 Task: Find connections with filter location Dorsten with filter topic #investmentproperty with filter profile language Spanish with filter current company PloPdo with filter school Indira Gandhi National Open University with filter industry Electric Power Generation with filter service category Leadership Development with filter keywords title Operations Manager
Action: Mouse moved to (497, 70)
Screenshot: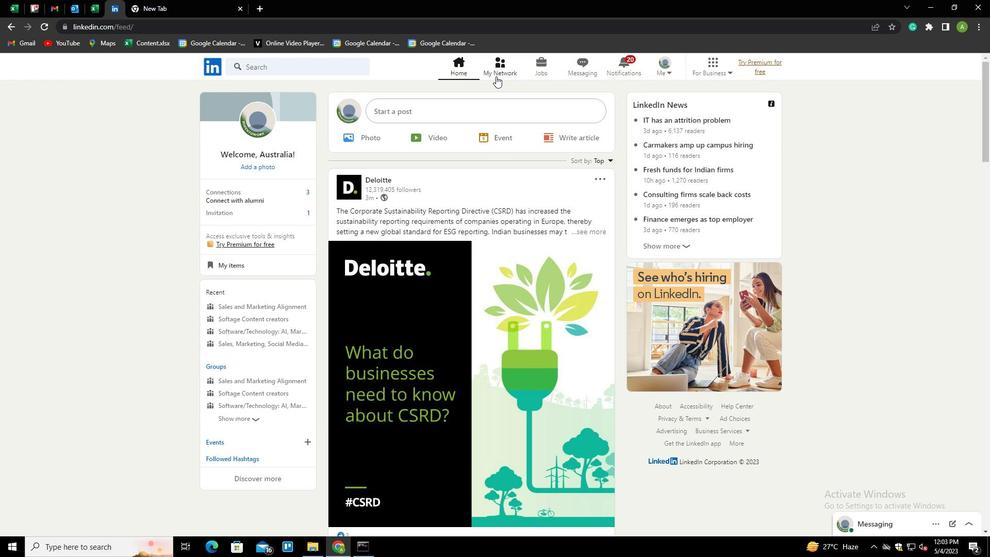 
Action: Mouse pressed left at (497, 70)
Screenshot: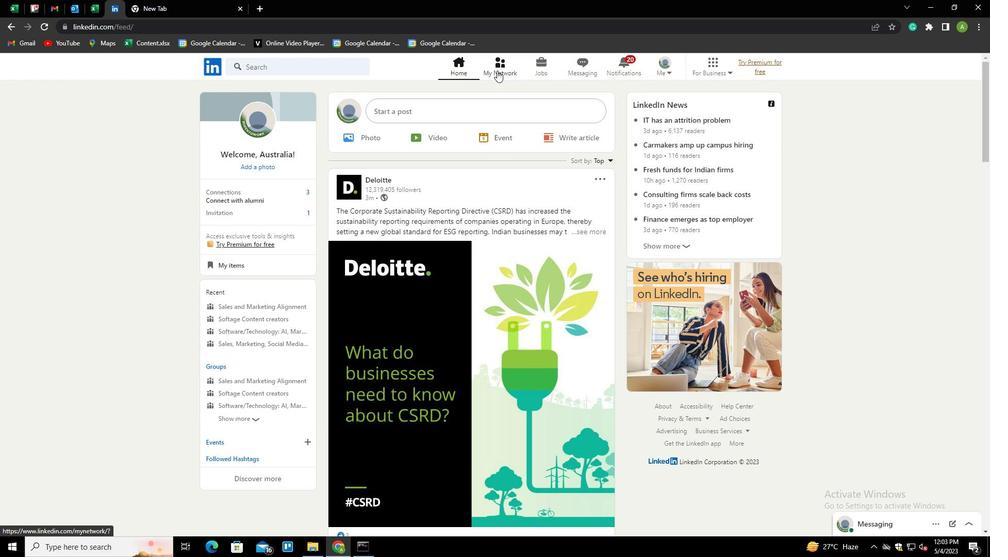 
Action: Mouse moved to (277, 124)
Screenshot: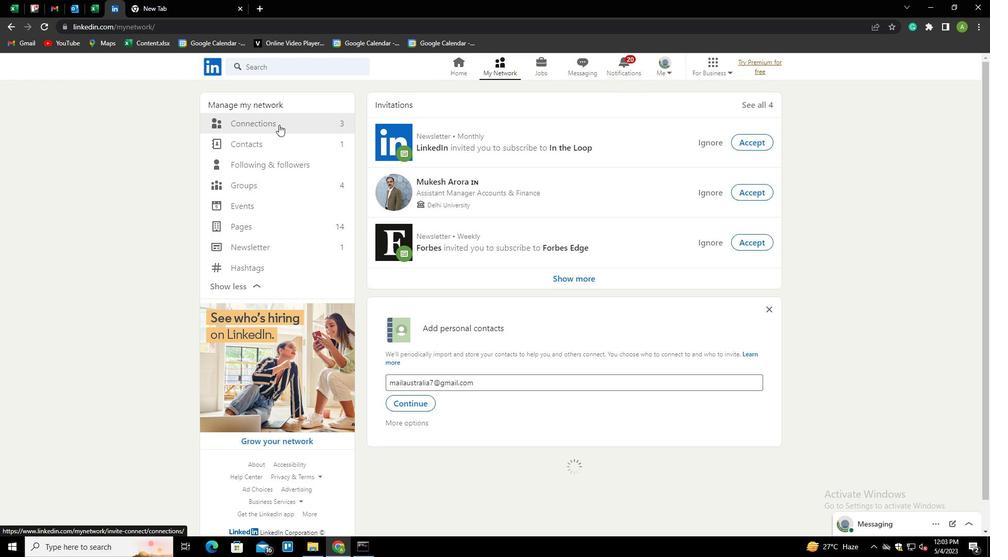 
Action: Mouse pressed left at (277, 124)
Screenshot: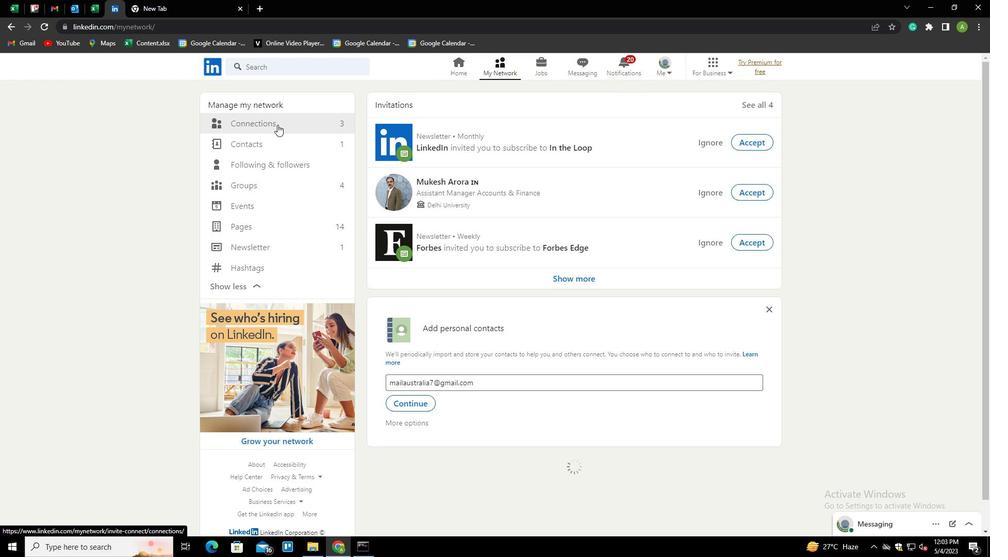 
Action: Mouse moved to (587, 124)
Screenshot: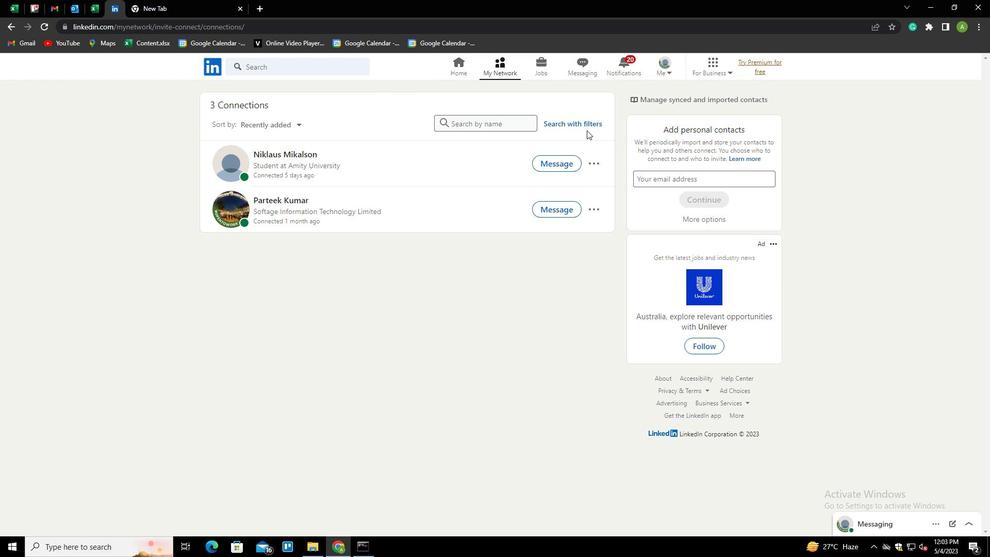 
Action: Mouse pressed left at (587, 124)
Screenshot: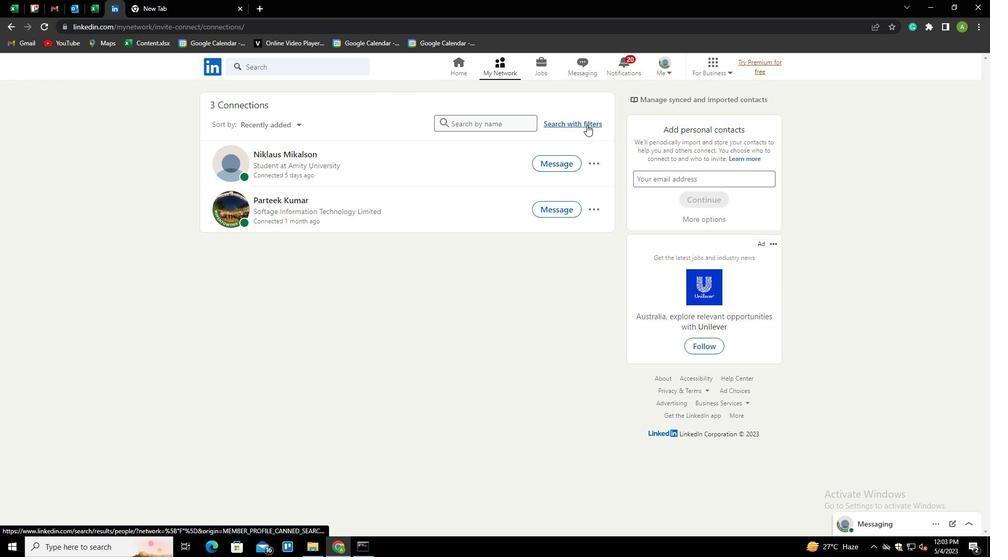 
Action: Mouse moved to (522, 94)
Screenshot: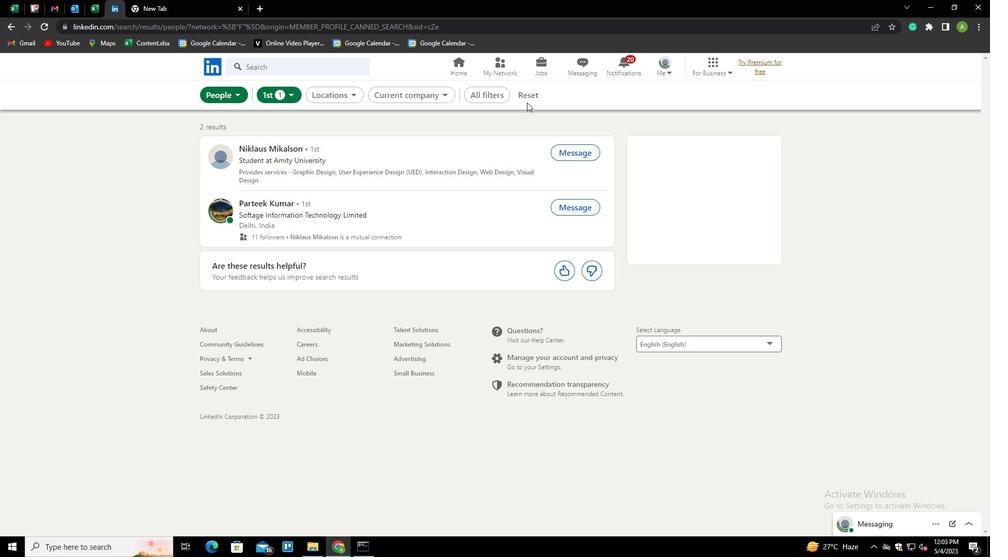 
Action: Mouse pressed left at (522, 94)
Screenshot: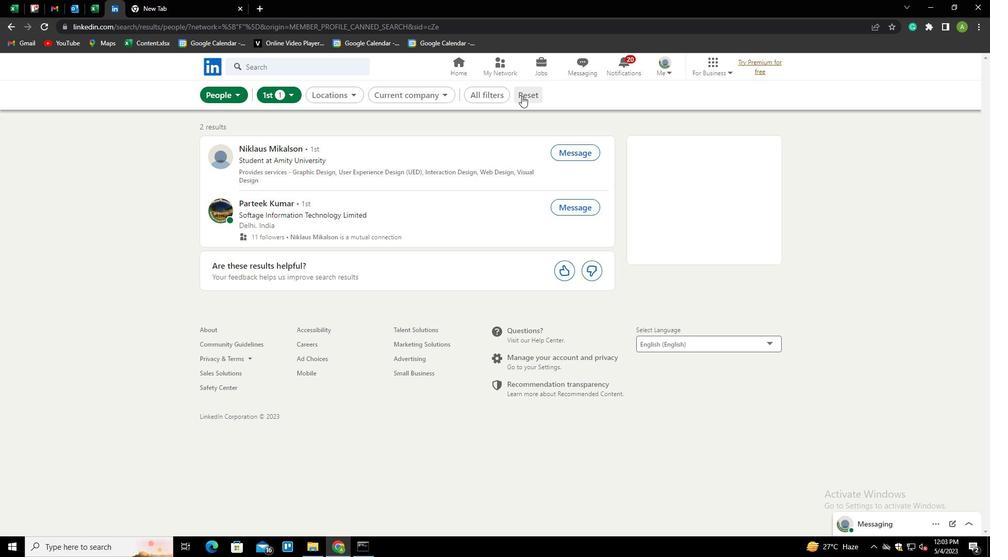 
Action: Mouse moved to (509, 96)
Screenshot: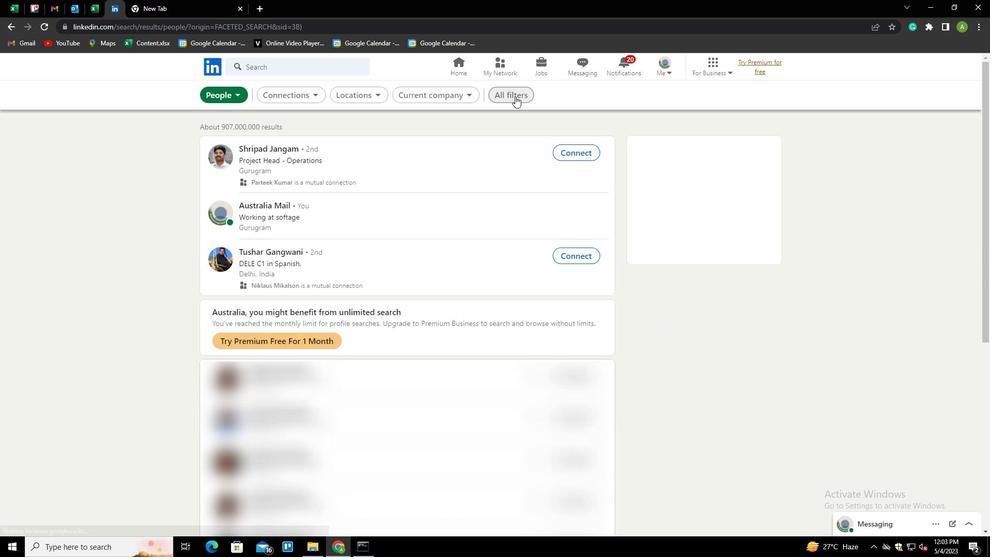 
Action: Mouse pressed left at (509, 96)
Screenshot: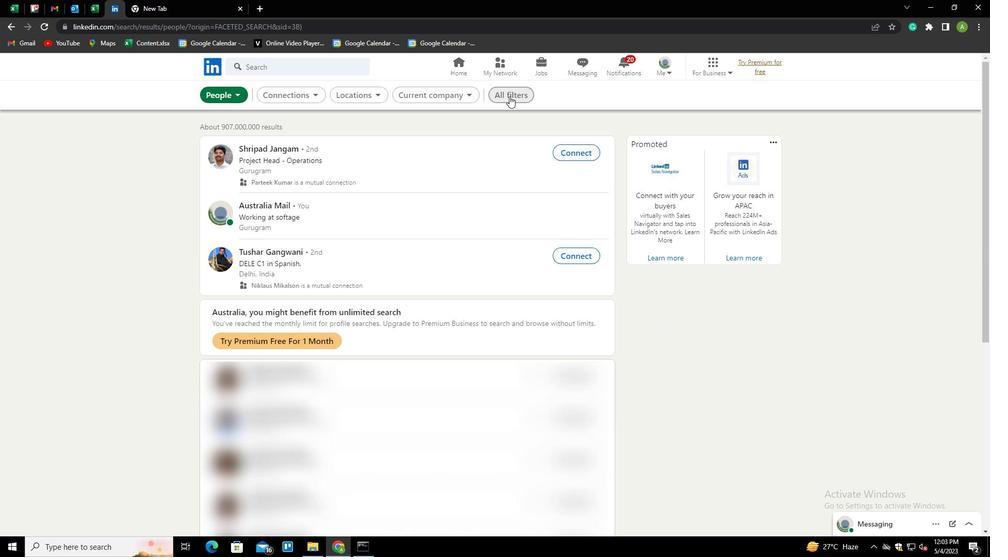 
Action: Mouse moved to (783, 231)
Screenshot: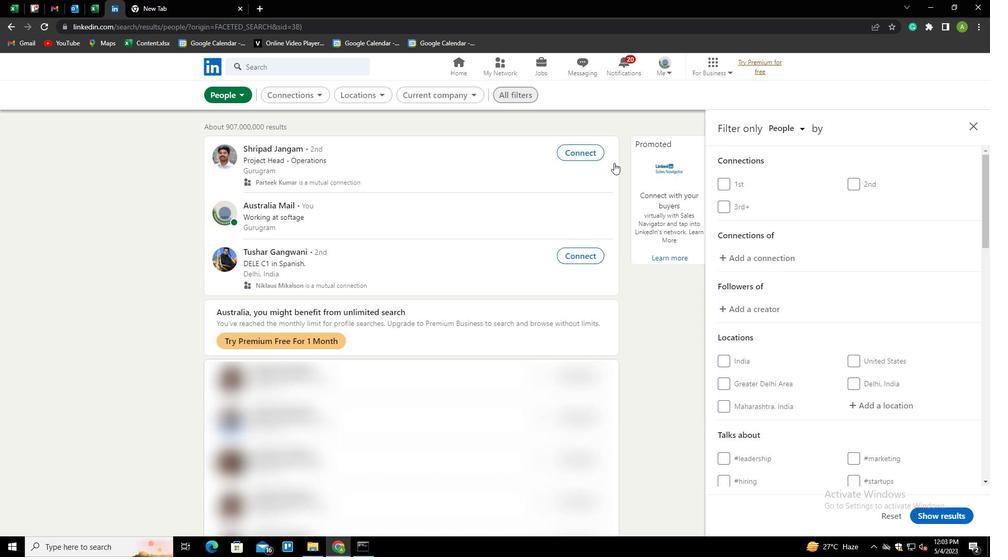 
Action: Mouse scrolled (783, 231) with delta (0, 0)
Screenshot: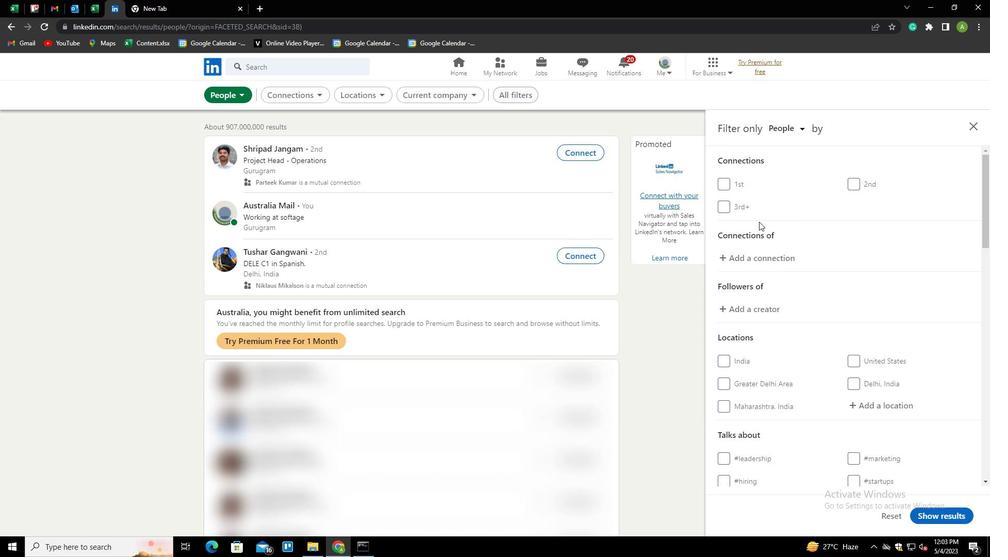 
Action: Mouse scrolled (783, 231) with delta (0, 0)
Screenshot: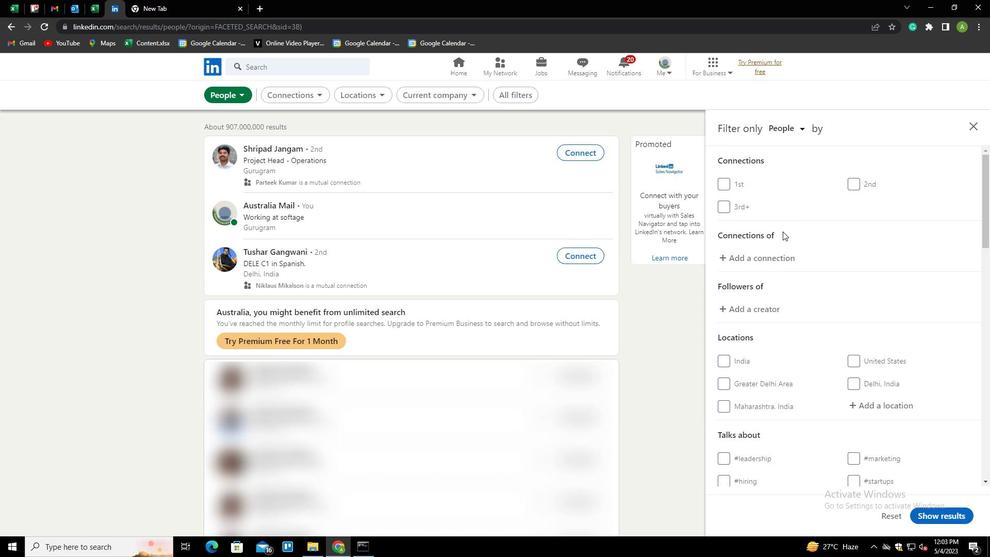 
Action: Mouse moved to (784, 232)
Screenshot: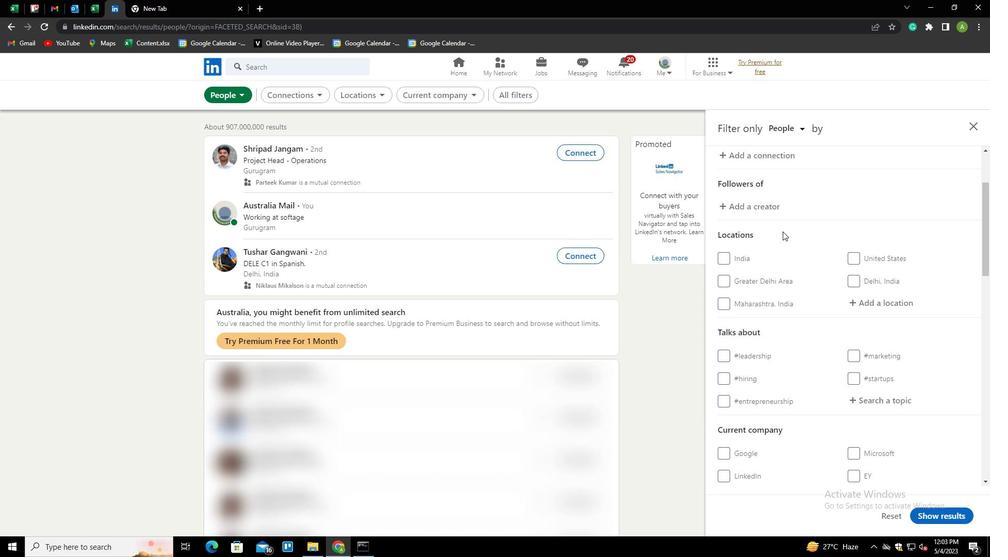 
Action: Mouse scrolled (784, 231) with delta (0, 0)
Screenshot: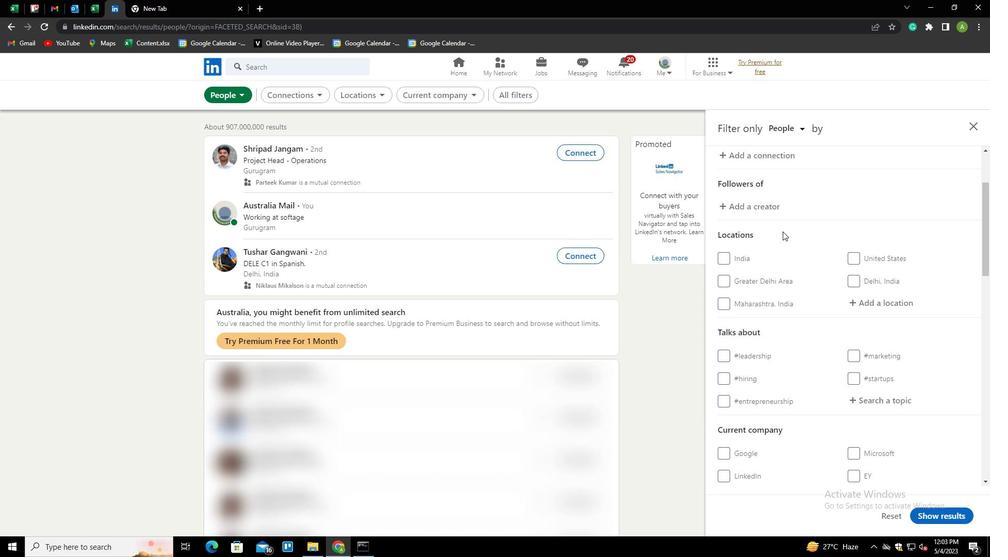 
Action: Mouse moved to (860, 250)
Screenshot: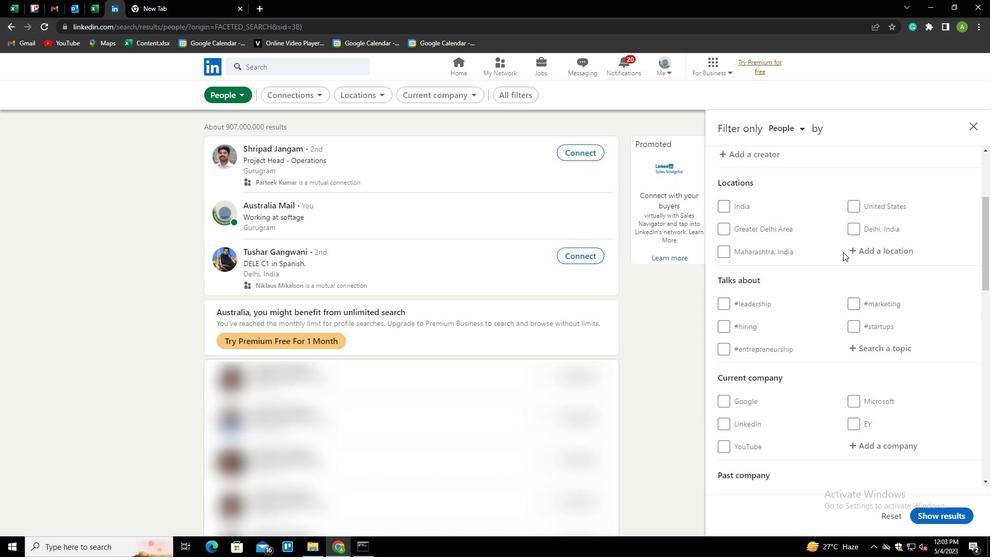
Action: Mouse pressed left at (860, 250)
Screenshot: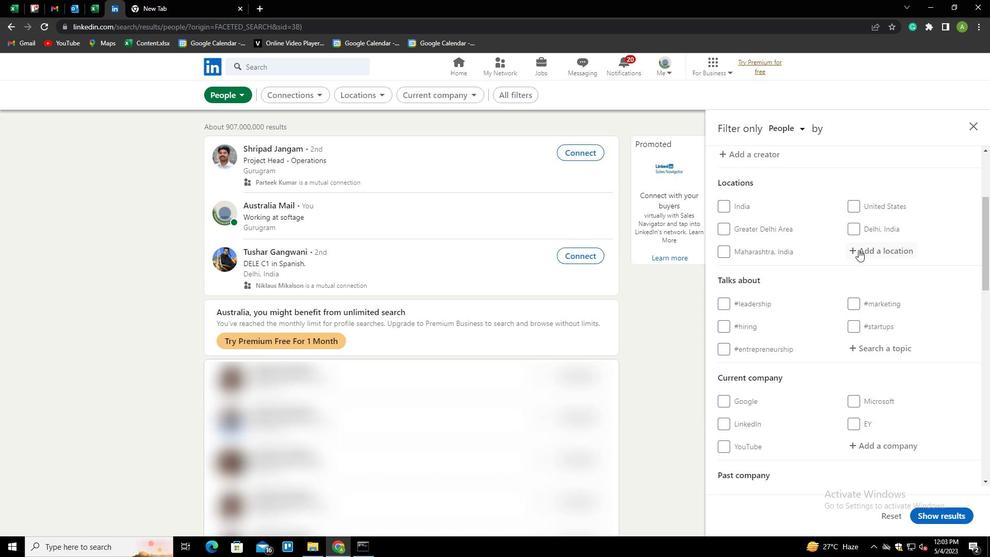 
Action: Key pressed <Key.shift>DORTMUND<Key.down><Key.enter>
Screenshot: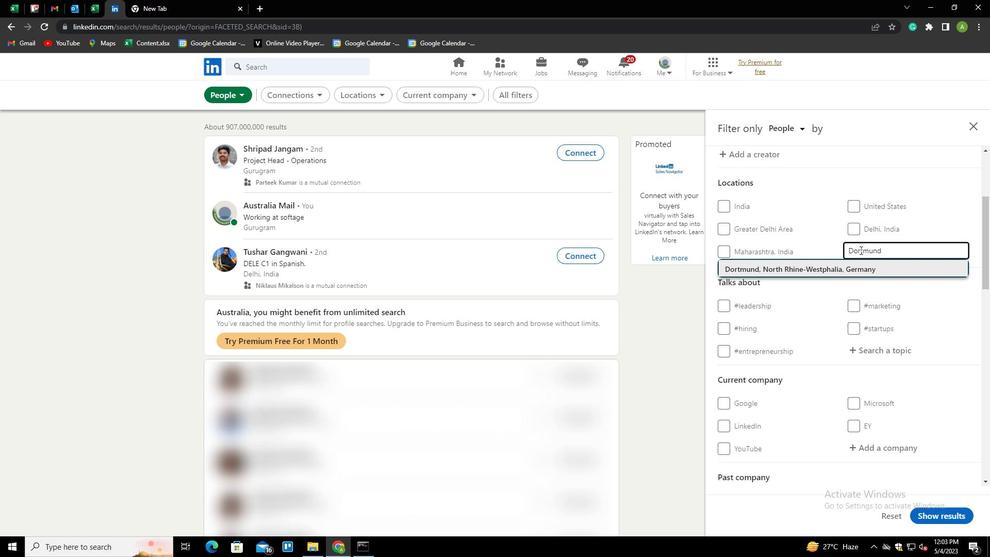 
Action: Mouse moved to (849, 257)
Screenshot: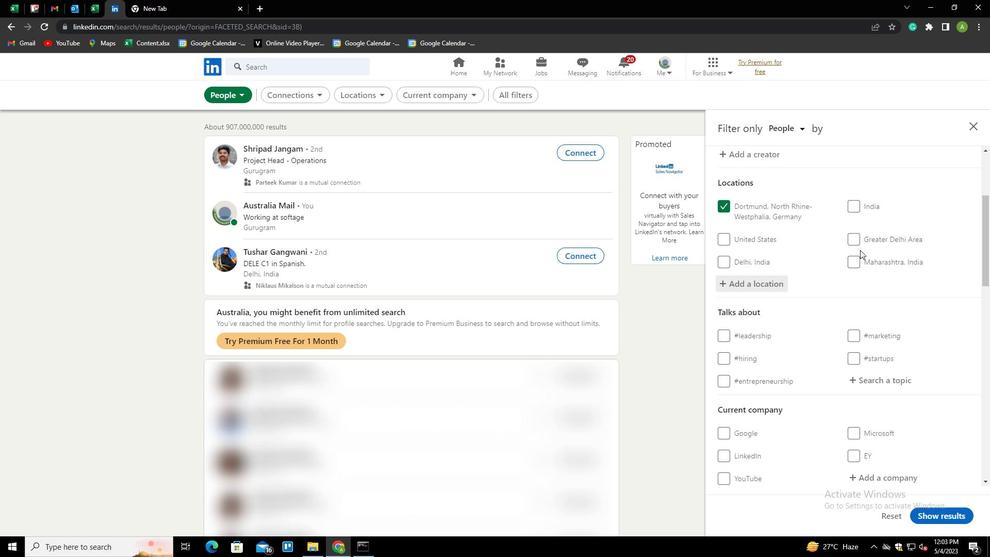 
Action: Mouse scrolled (849, 256) with delta (0, 0)
Screenshot: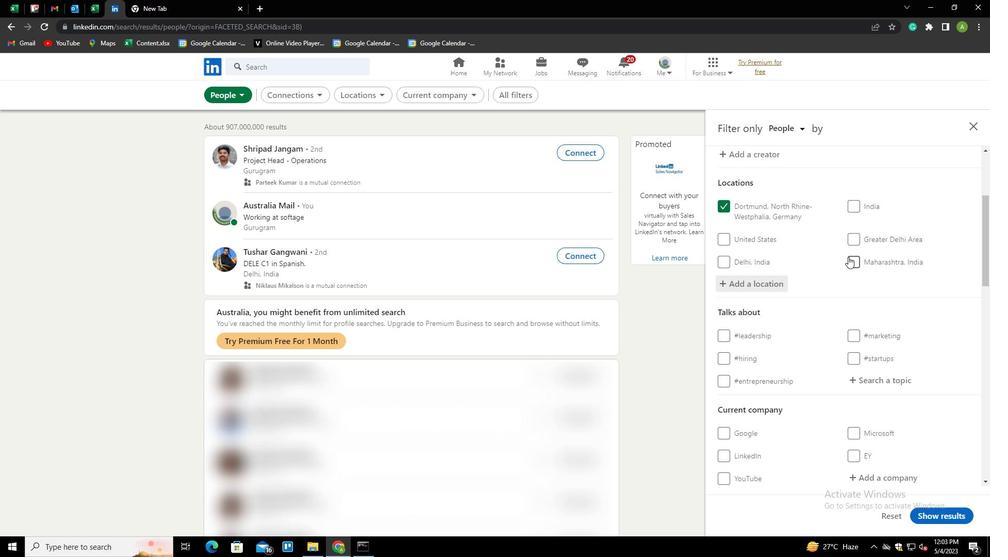 
Action: Mouse moved to (848, 257)
Screenshot: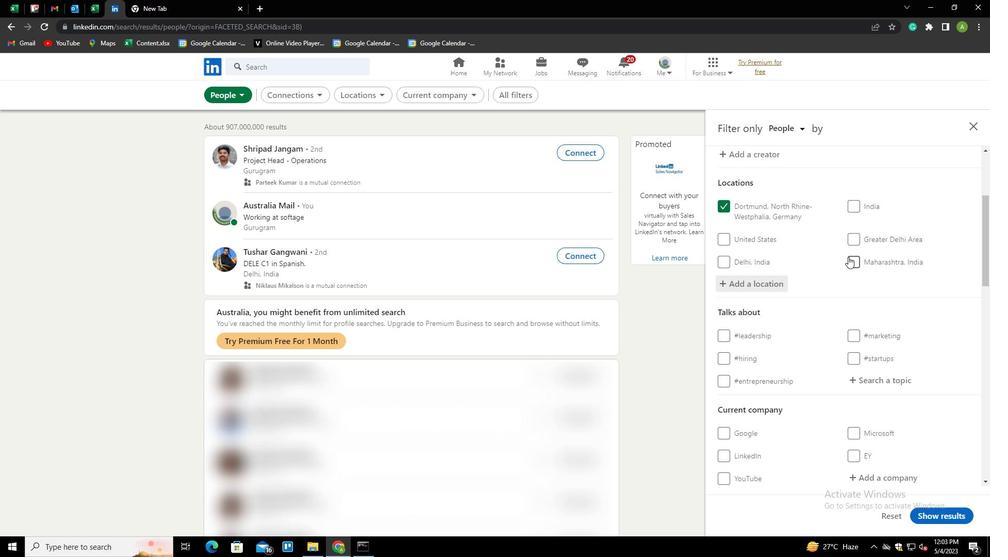 
Action: Mouse scrolled (848, 257) with delta (0, 0)
Screenshot: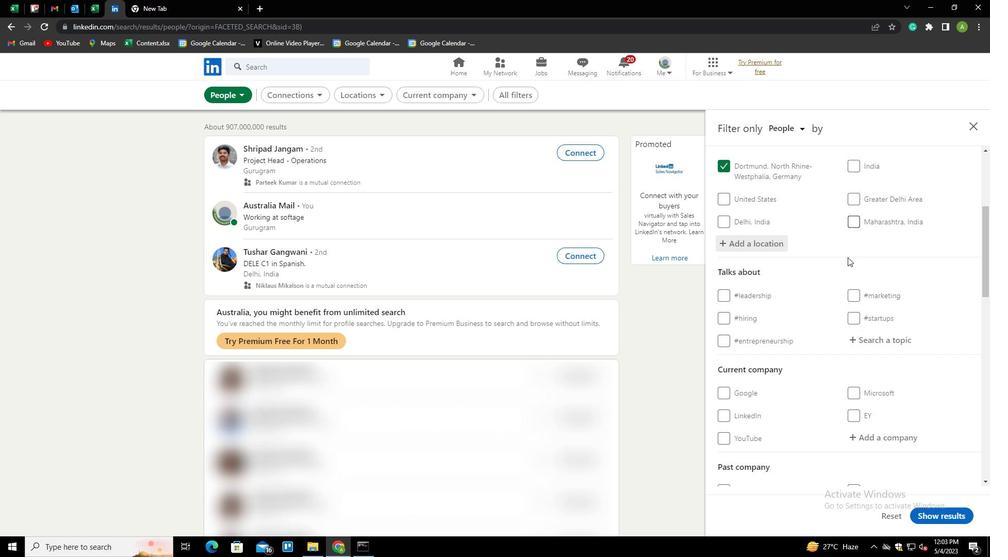 
Action: Mouse moved to (848, 258)
Screenshot: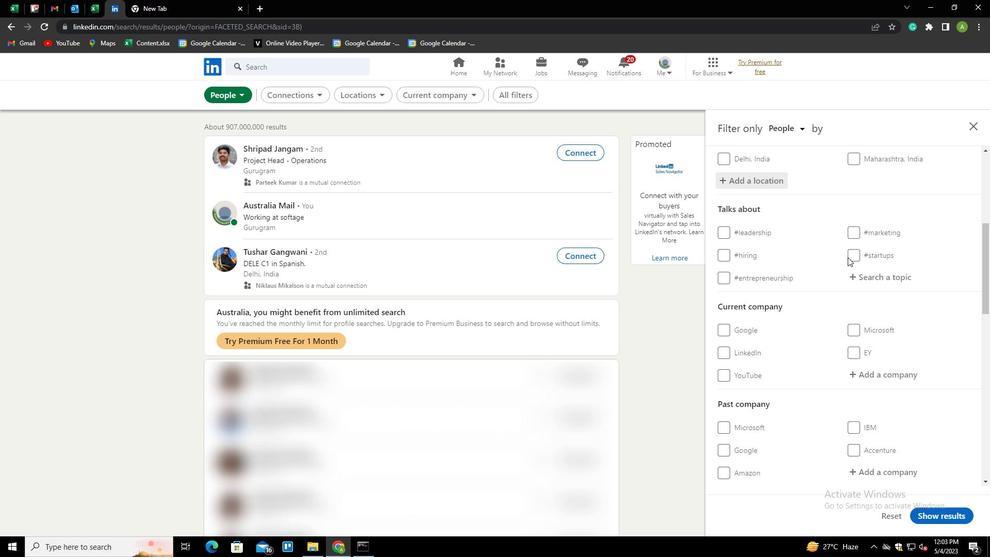 
Action: Mouse scrolled (848, 258) with delta (0, 0)
Screenshot: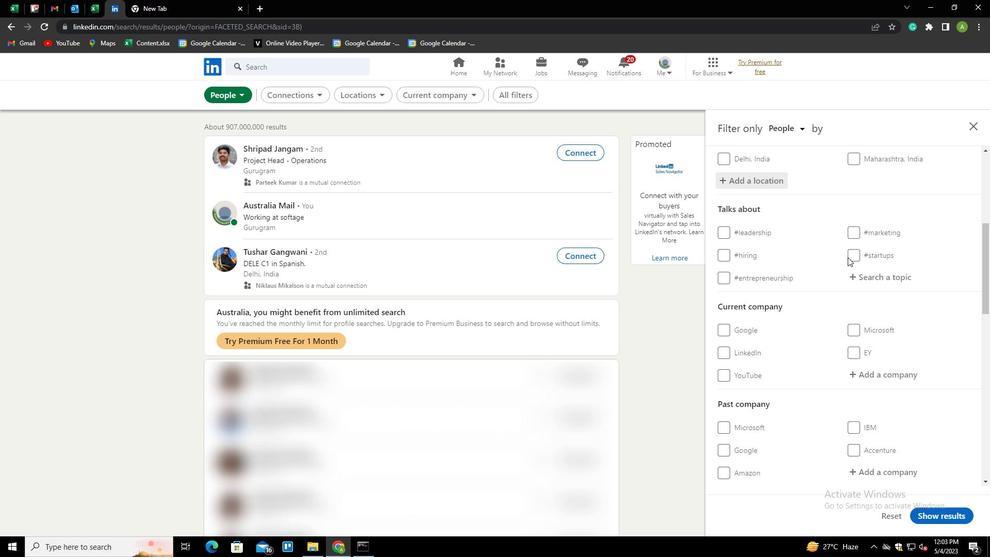 
Action: Mouse moved to (869, 228)
Screenshot: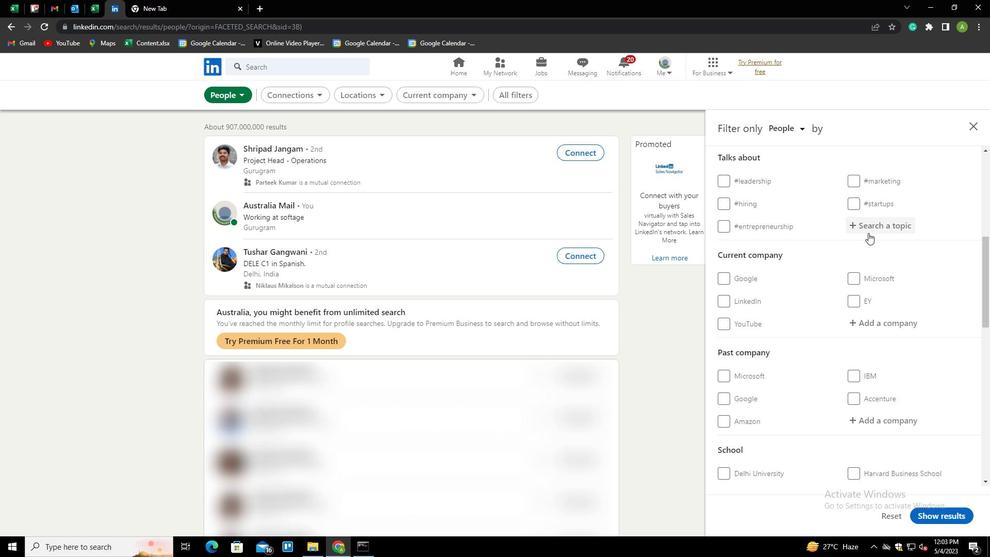 
Action: Mouse pressed left at (869, 228)
Screenshot: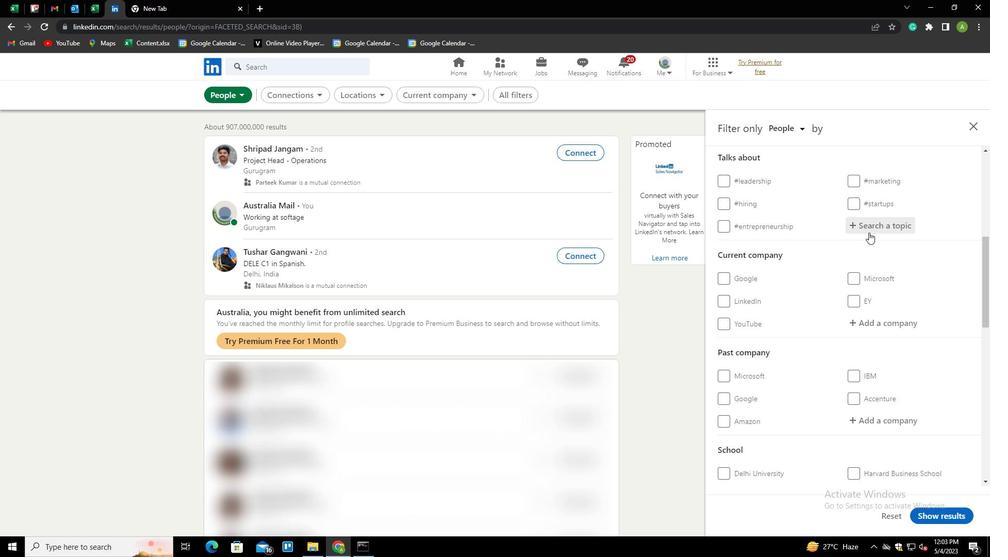 
Action: Key pressed INVESTMENTPROPER<Key.down><Key.enter>
Screenshot: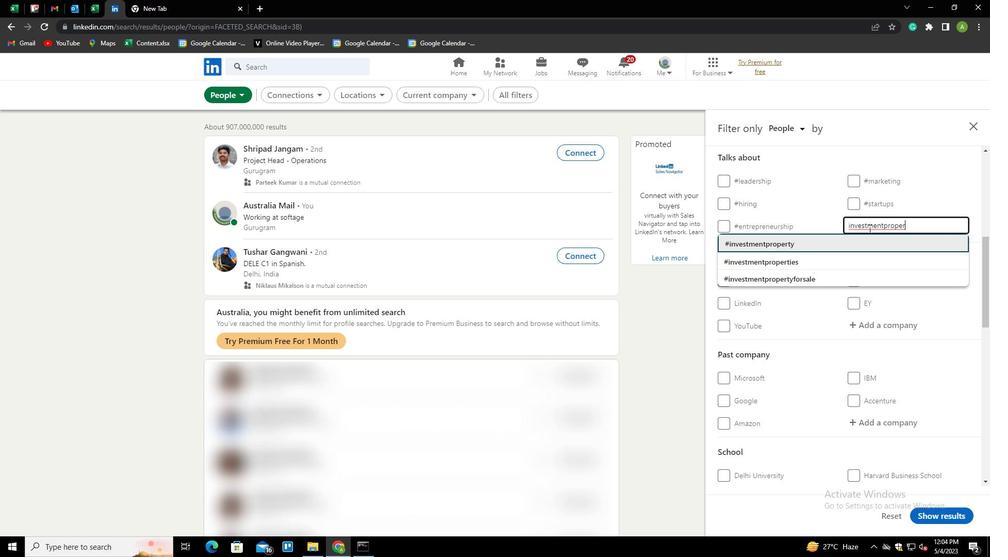 
Action: Mouse moved to (828, 253)
Screenshot: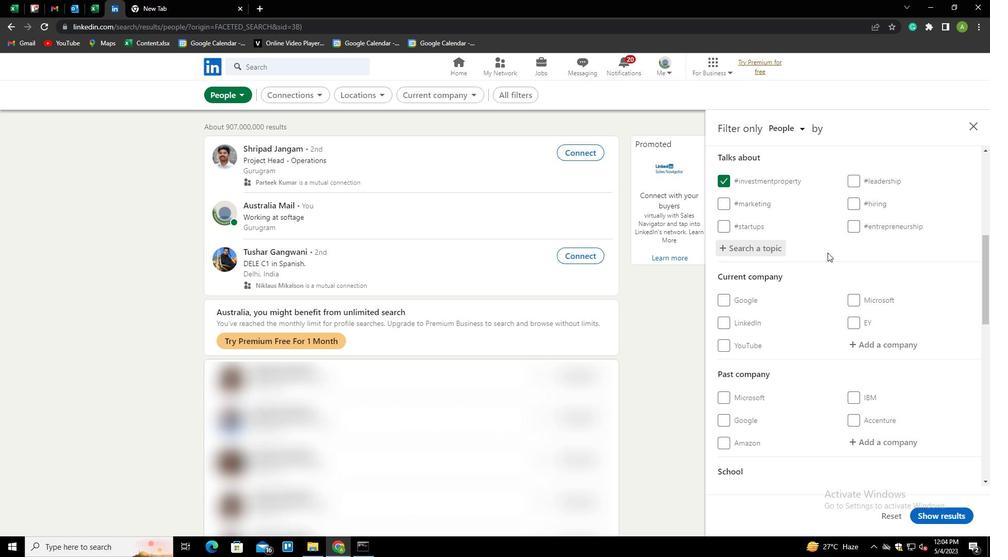 
Action: Mouse scrolled (828, 252) with delta (0, 0)
Screenshot: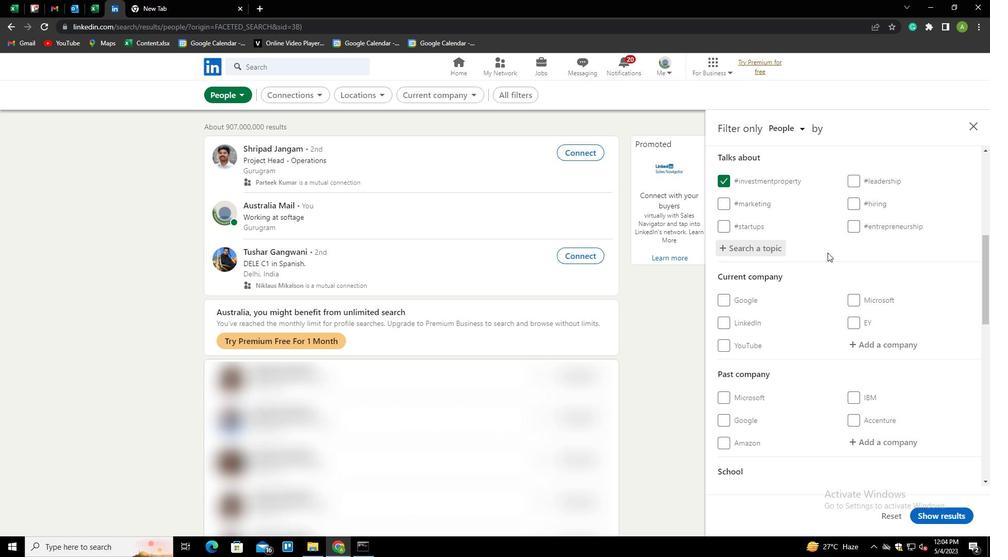 
Action: Mouse scrolled (828, 252) with delta (0, 0)
Screenshot: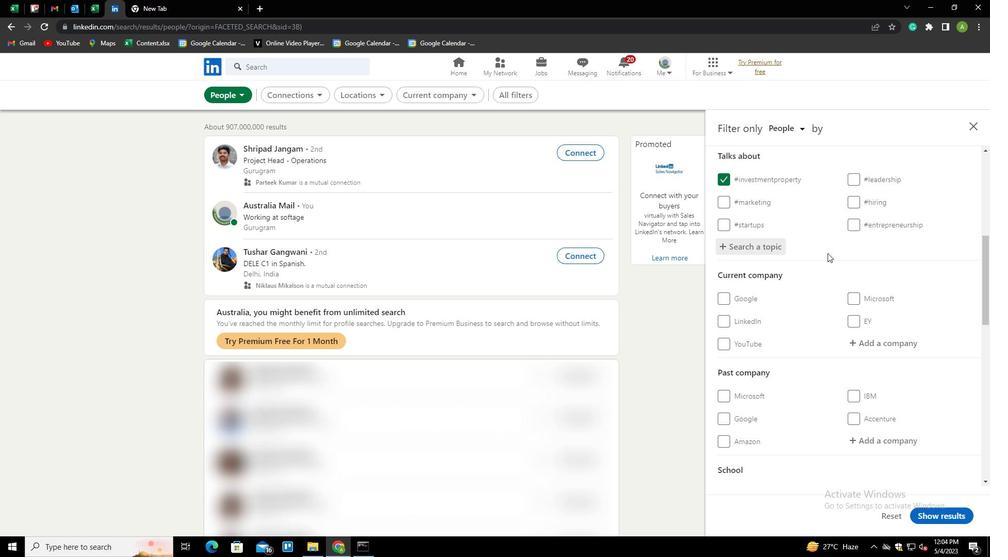 
Action: Mouse scrolled (828, 252) with delta (0, 0)
Screenshot: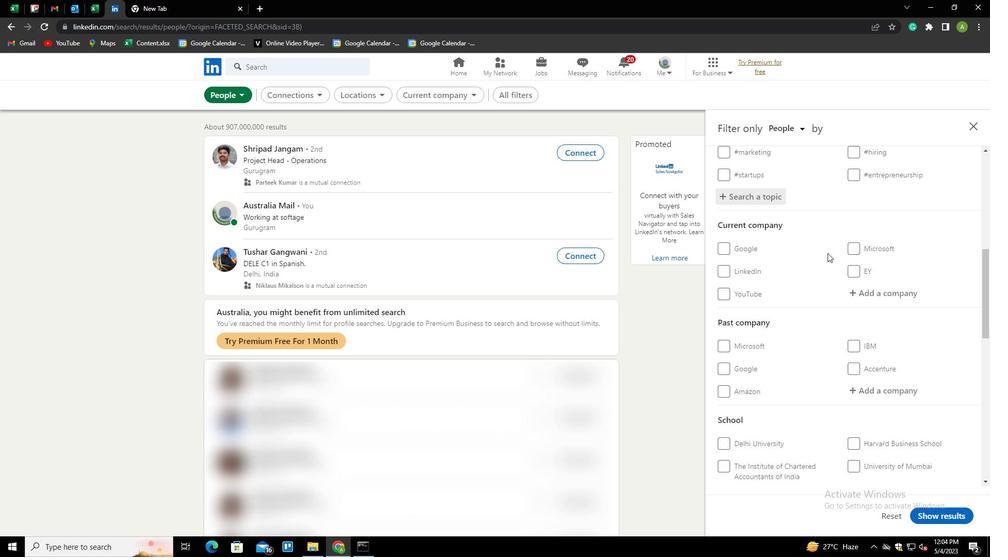
Action: Mouse scrolled (828, 252) with delta (0, 0)
Screenshot: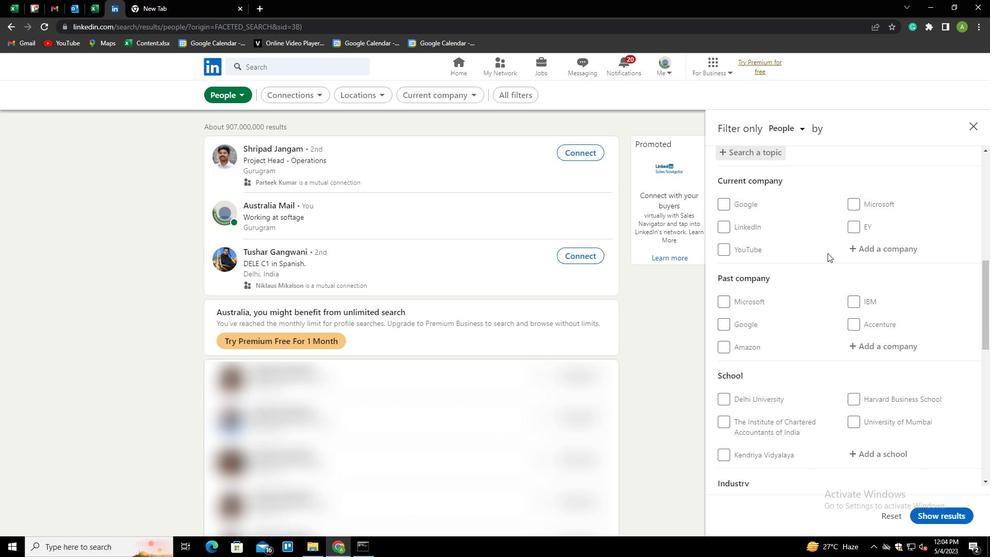 
Action: Mouse scrolled (828, 252) with delta (0, 0)
Screenshot: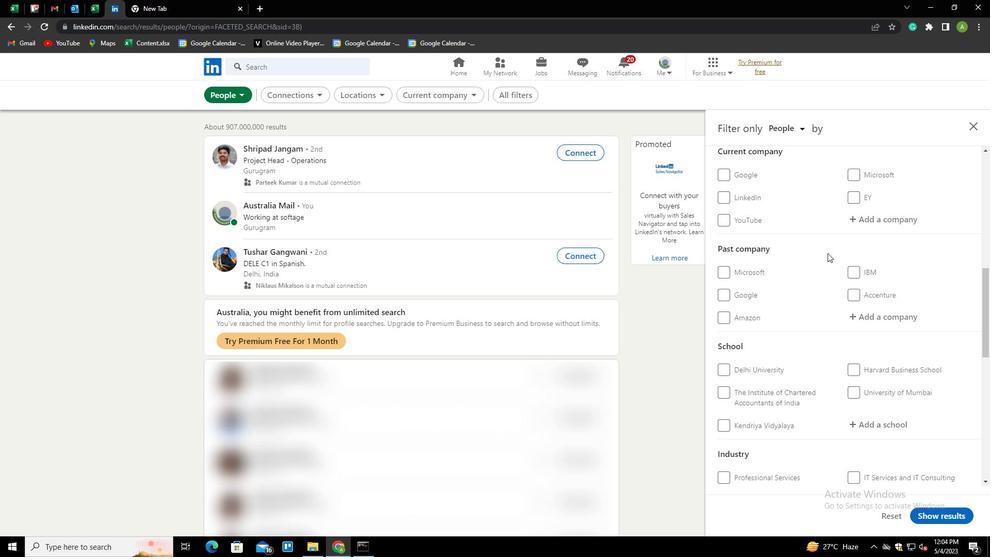 
Action: Mouse scrolled (828, 252) with delta (0, 0)
Screenshot: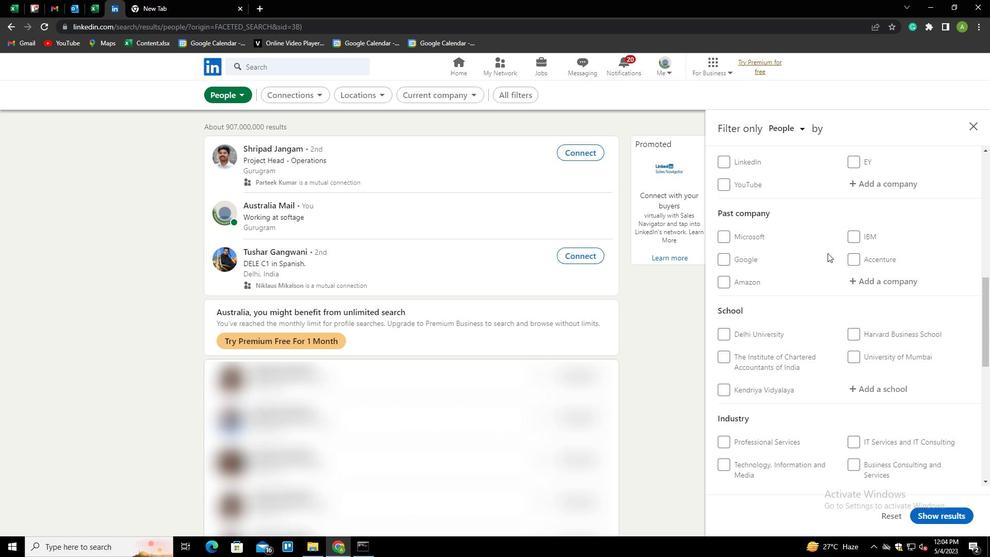 
Action: Mouse scrolled (828, 252) with delta (0, 0)
Screenshot: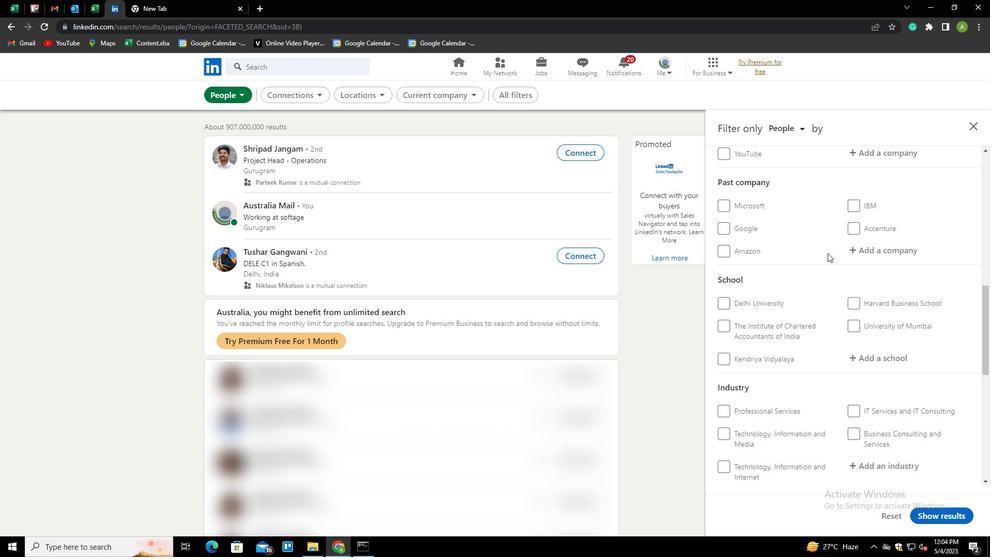 
Action: Mouse moved to (827, 254)
Screenshot: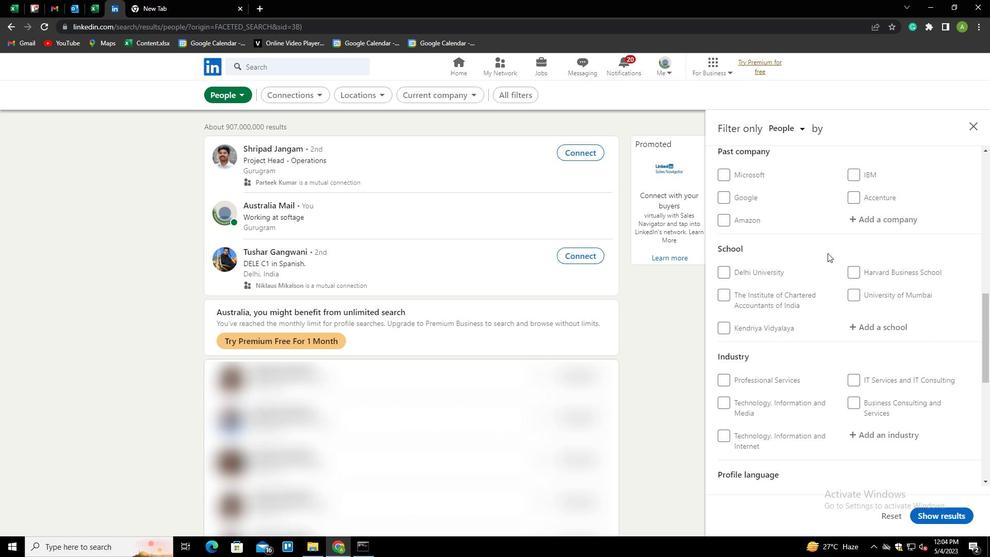 
Action: Mouse scrolled (827, 254) with delta (0, 0)
Screenshot: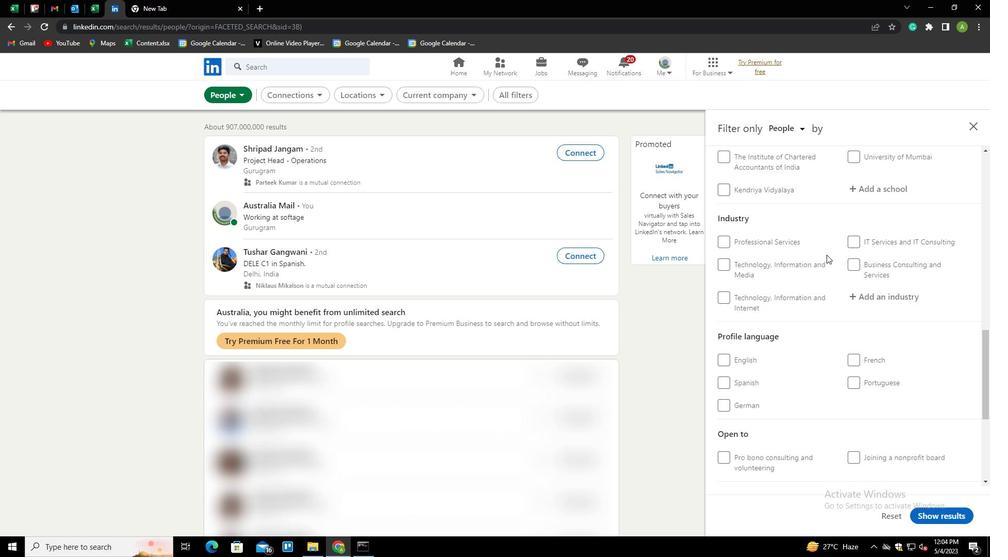 
Action: Mouse moved to (740, 330)
Screenshot: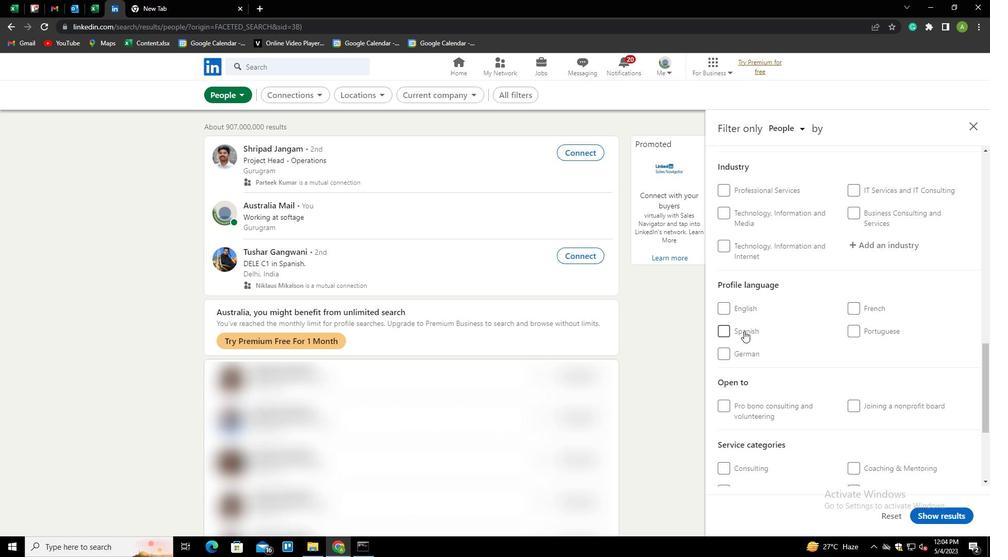 
Action: Mouse pressed left at (740, 330)
Screenshot: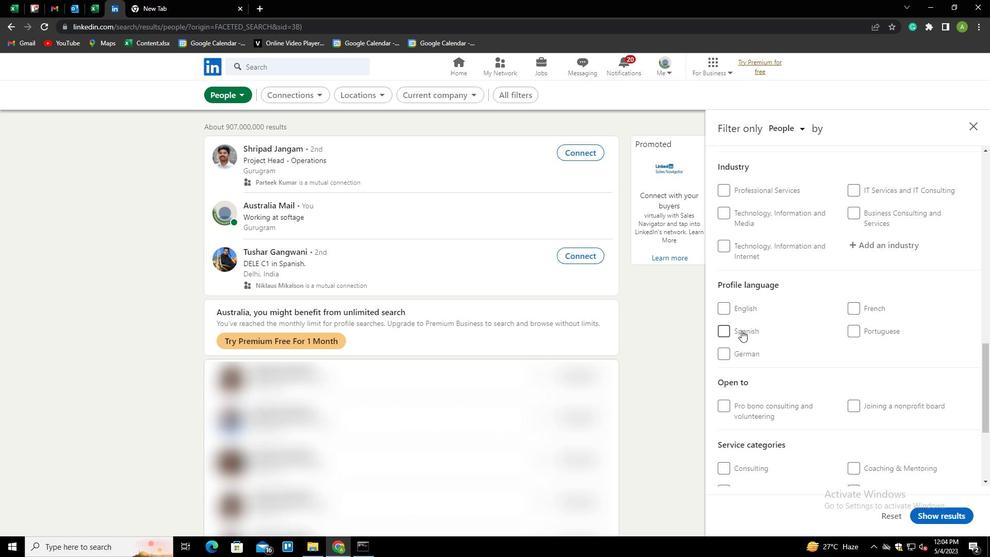 
Action: Mouse moved to (828, 325)
Screenshot: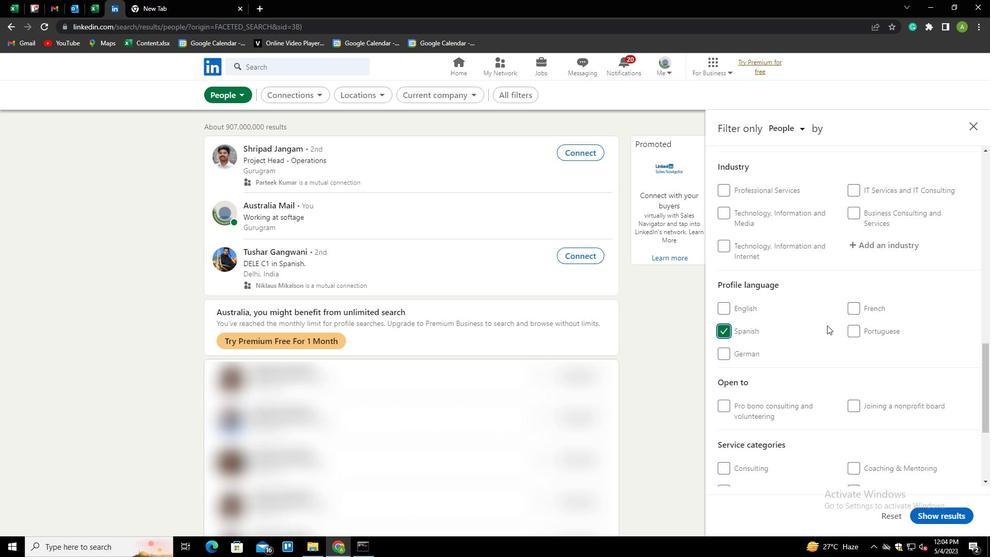 
Action: Mouse scrolled (828, 326) with delta (0, 0)
Screenshot: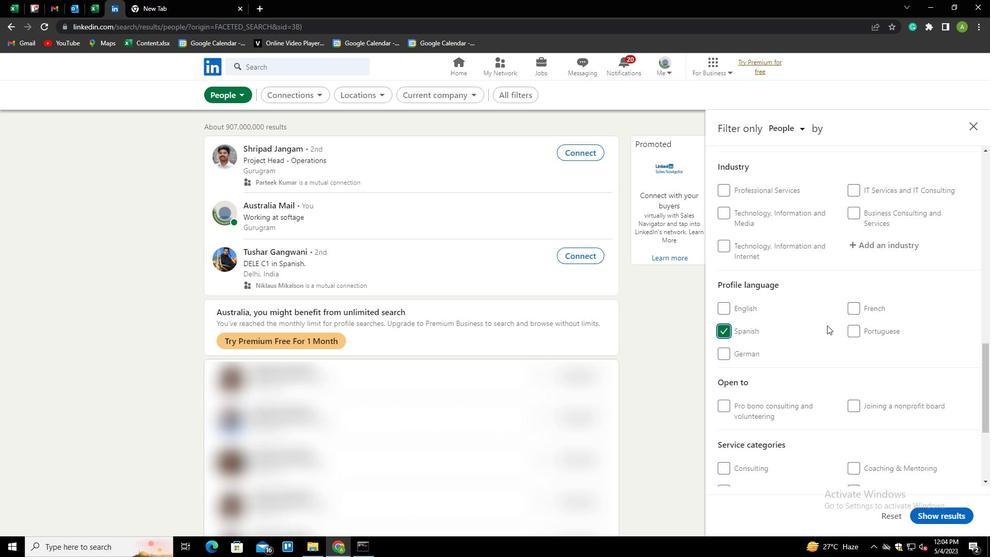 
Action: Mouse scrolled (828, 326) with delta (0, 0)
Screenshot: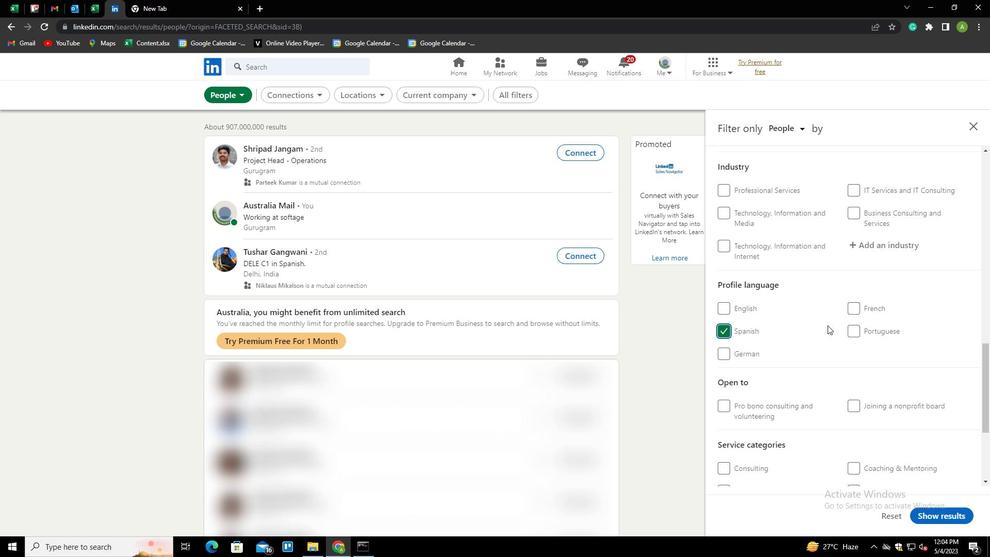 
Action: Mouse scrolled (828, 326) with delta (0, 0)
Screenshot: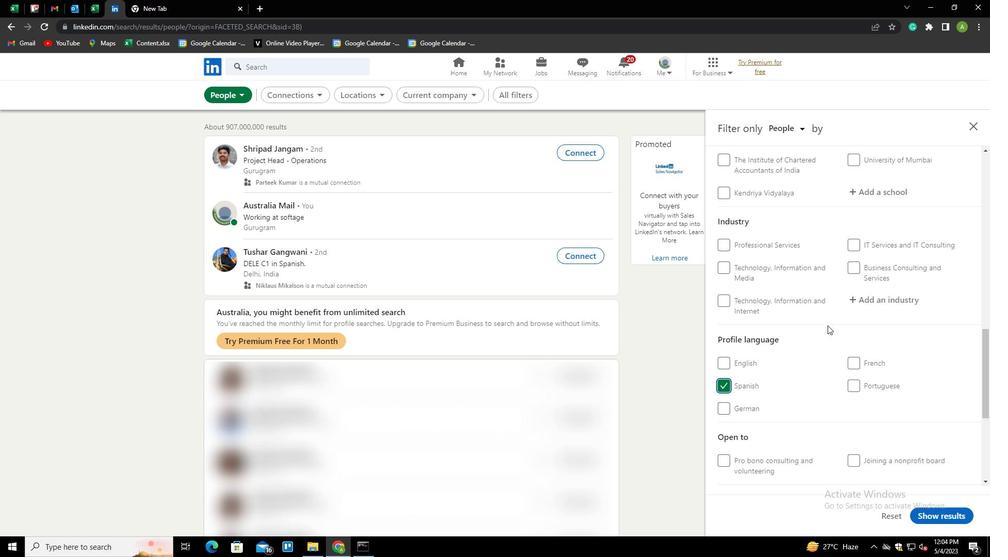 
Action: Mouse scrolled (828, 326) with delta (0, 0)
Screenshot: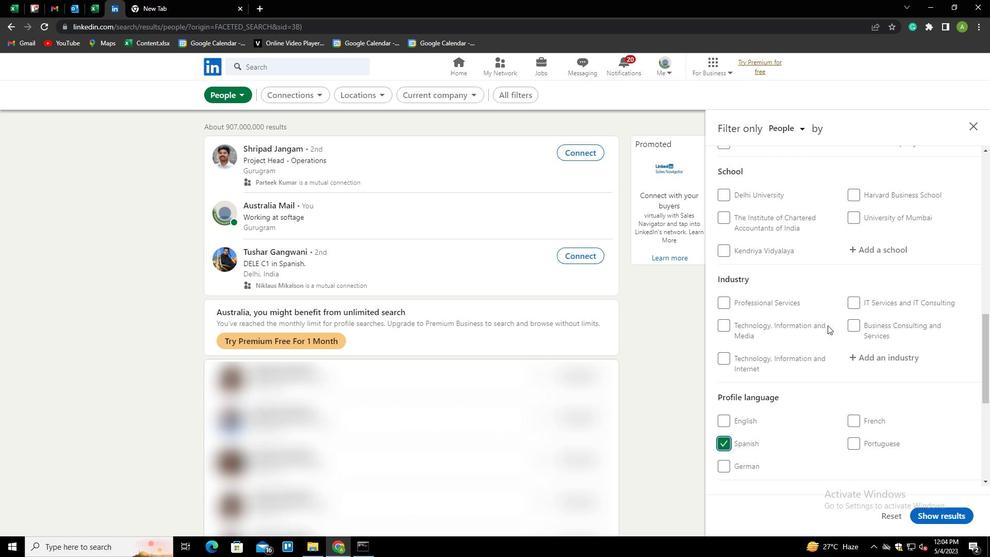 
Action: Mouse scrolled (828, 326) with delta (0, 0)
Screenshot: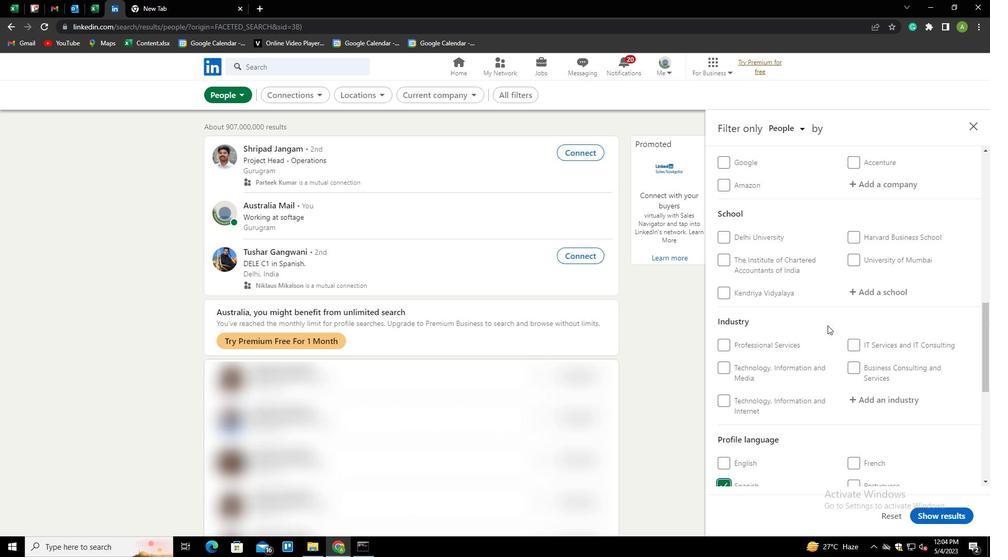 
Action: Mouse moved to (828, 325)
Screenshot: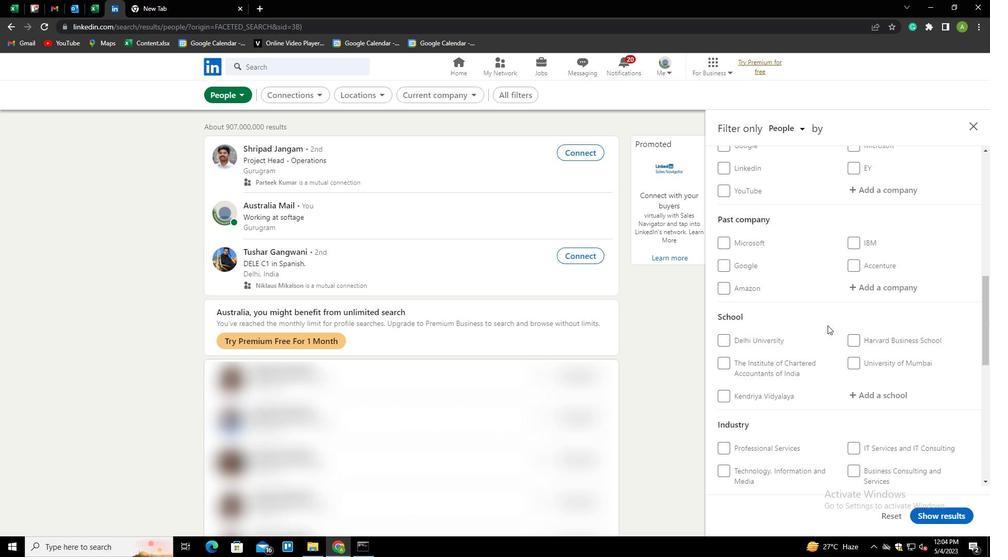 
Action: Mouse scrolled (828, 326) with delta (0, 0)
Screenshot: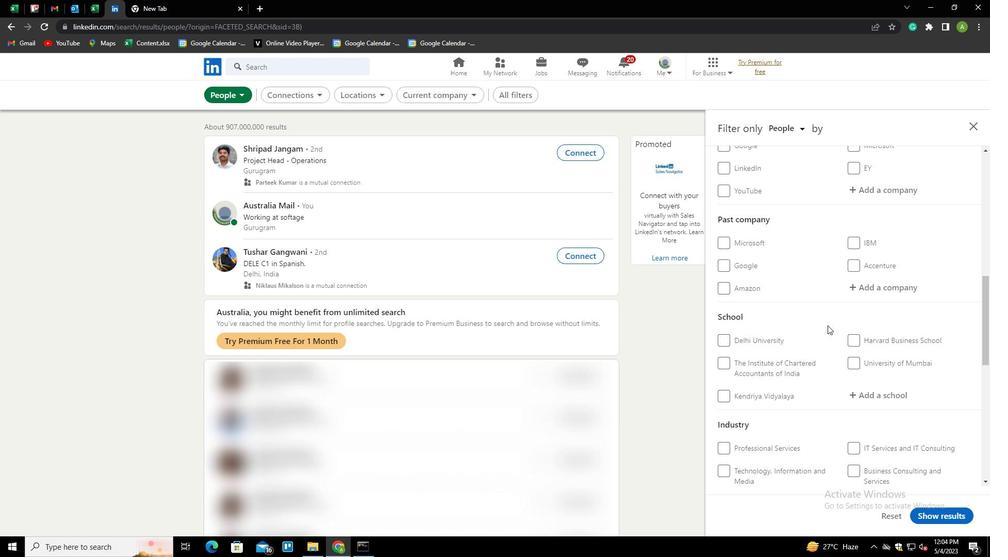 
Action: Mouse moved to (828, 324)
Screenshot: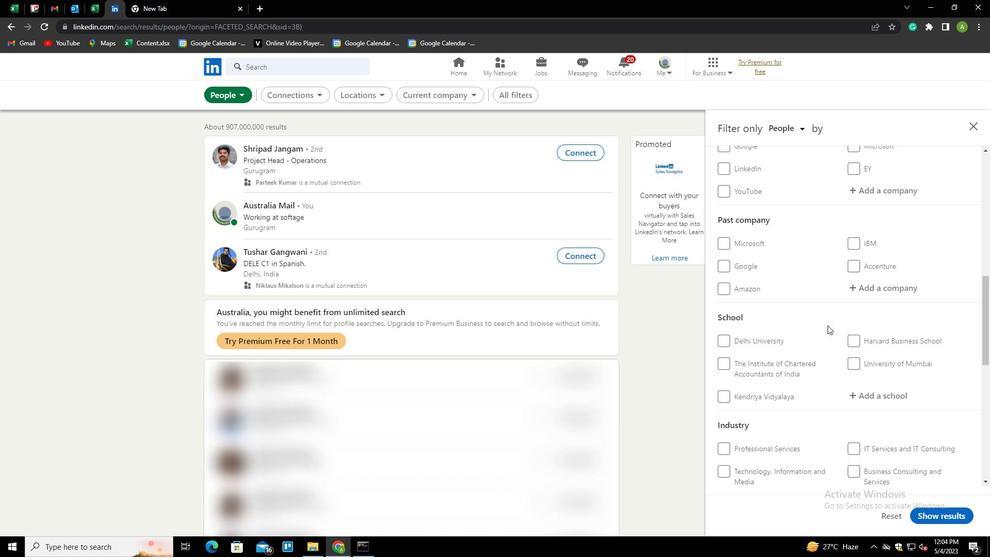 
Action: Mouse scrolled (828, 325) with delta (0, 0)
Screenshot: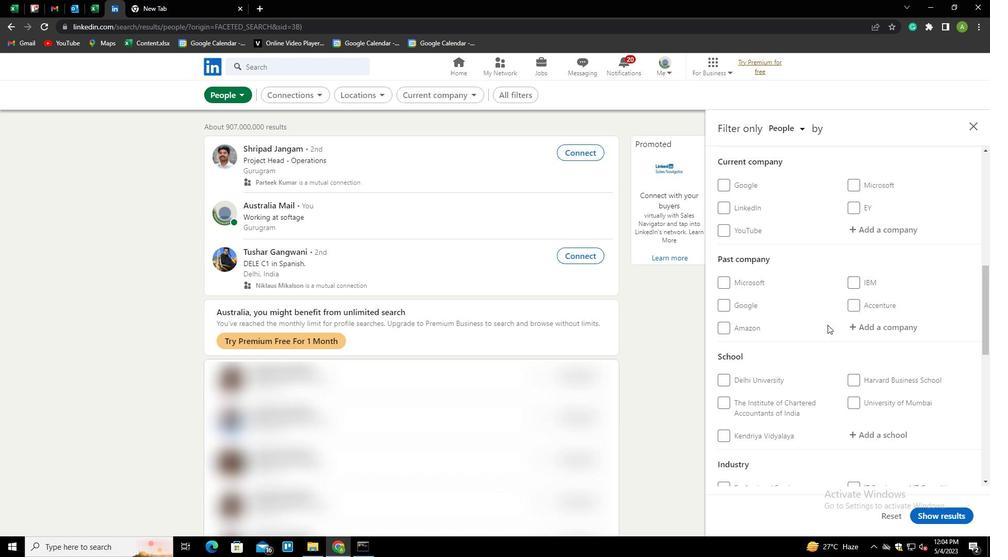 
Action: Mouse scrolled (828, 325) with delta (0, 0)
Screenshot: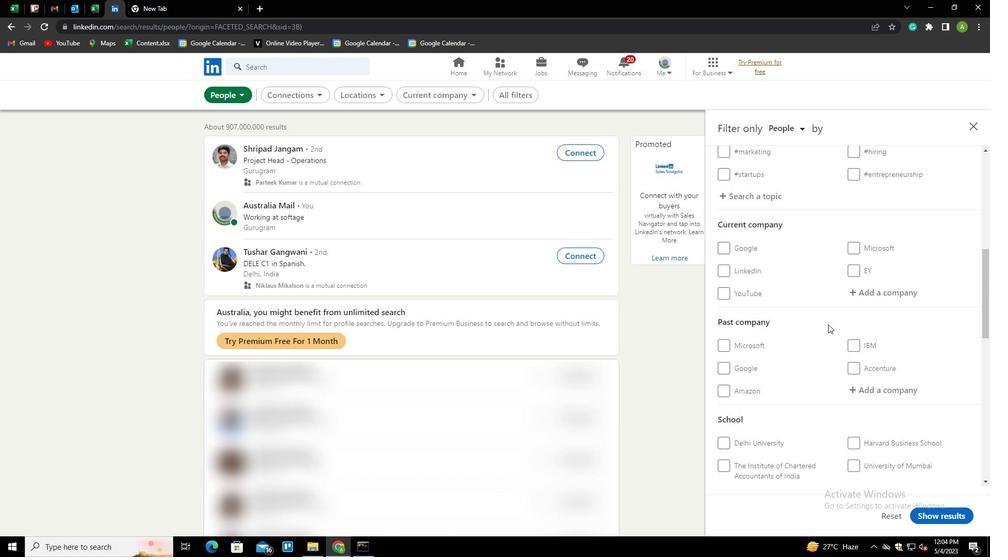 
Action: Mouse scrolled (828, 325) with delta (0, 0)
Screenshot: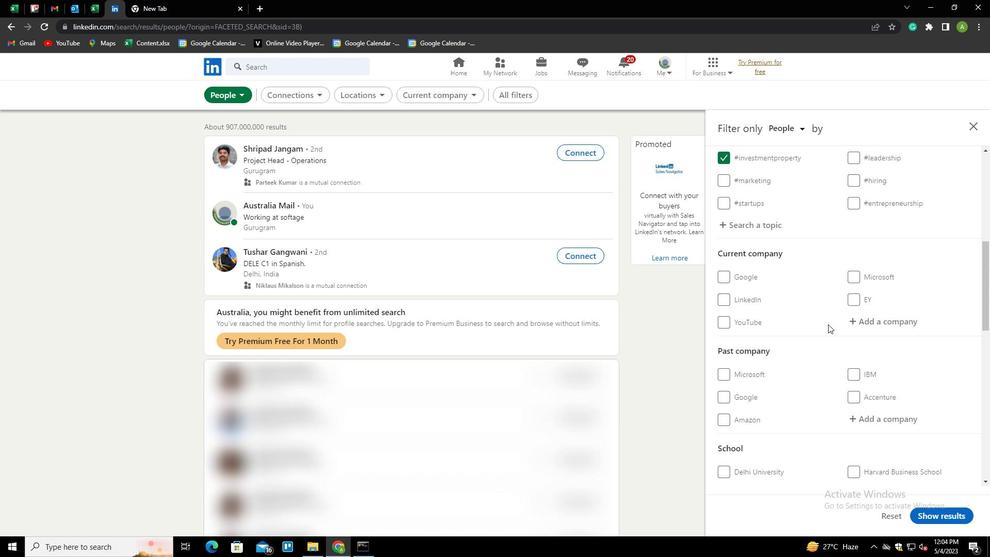 
Action: Mouse moved to (833, 334)
Screenshot: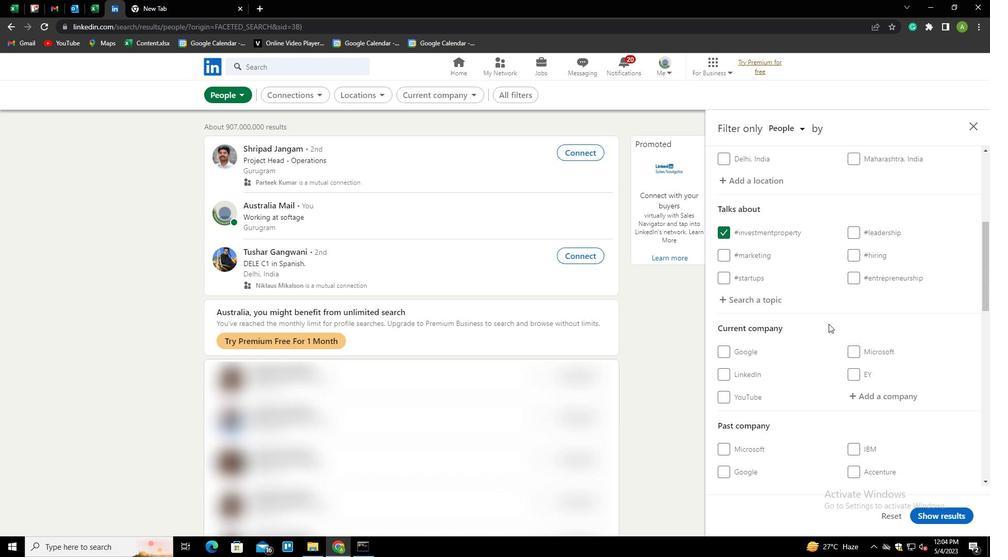 
Action: Mouse scrolled (833, 334) with delta (0, 0)
Screenshot: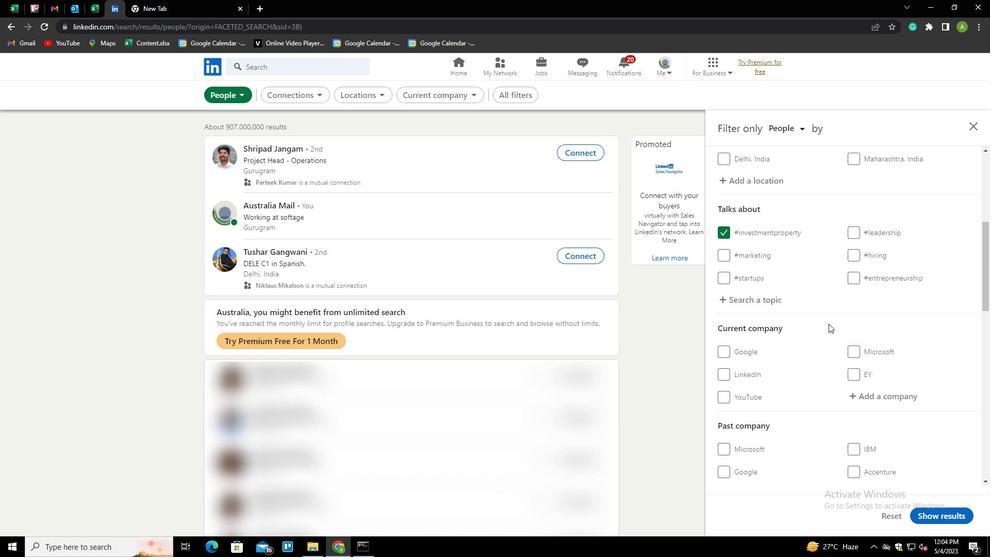 
Action: Mouse moved to (876, 338)
Screenshot: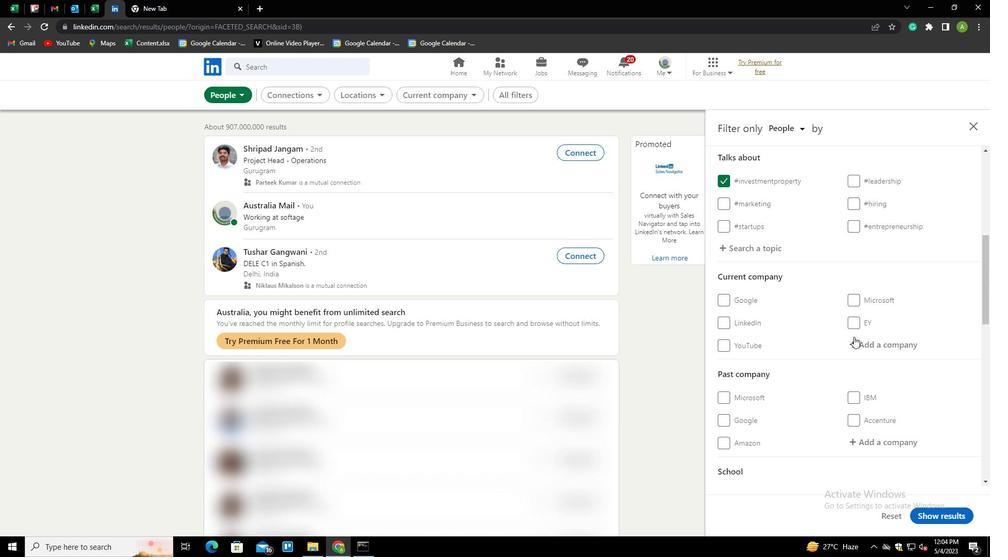 
Action: Mouse pressed left at (876, 338)
Screenshot: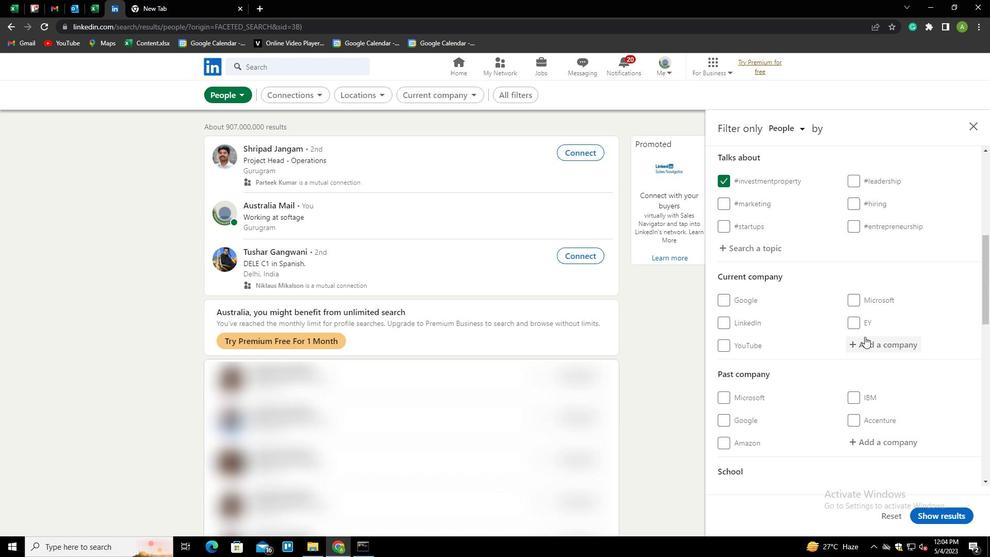 
Action: Key pressed <Key.shift>PLOPDO<Key.down><Key.enter>
Screenshot: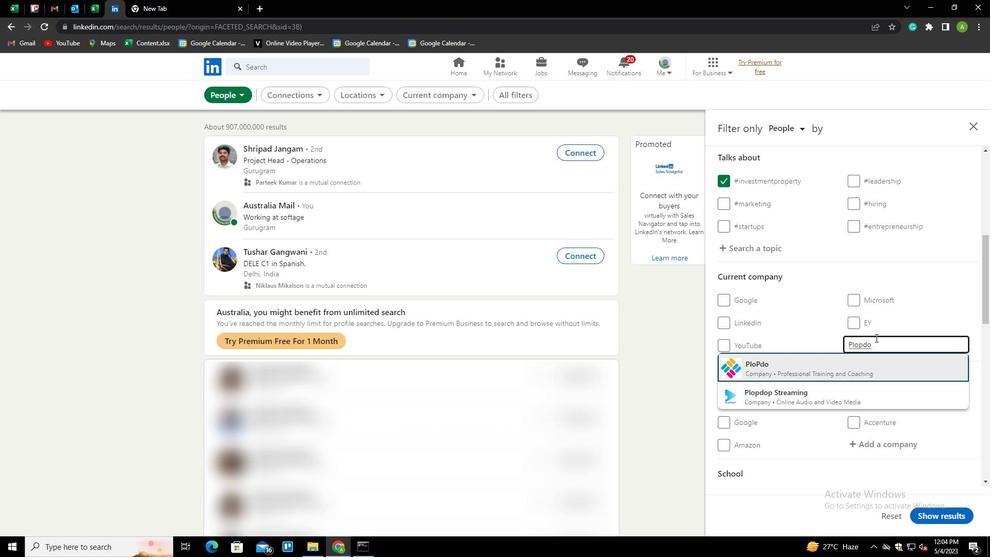 
Action: Mouse scrolled (876, 337) with delta (0, 0)
Screenshot: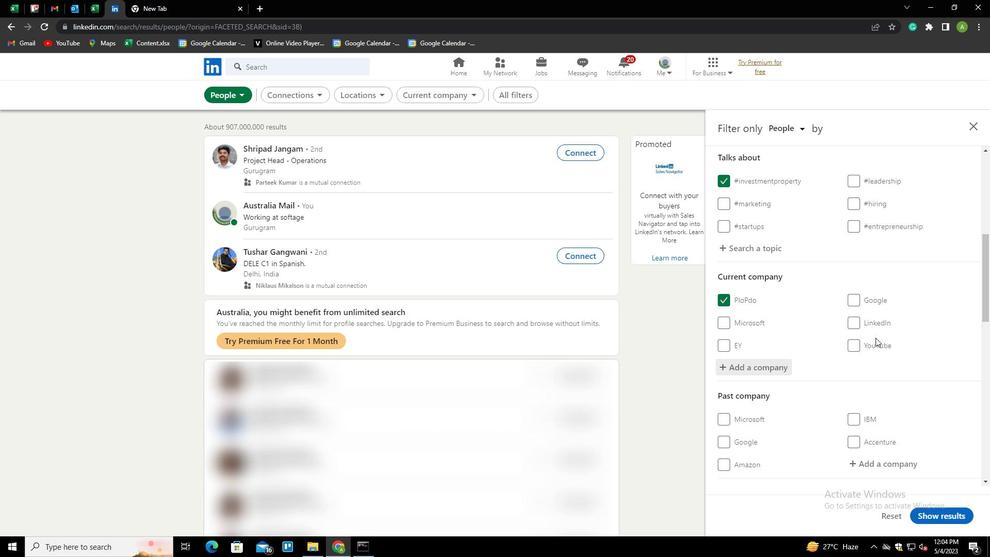 
Action: Mouse scrolled (876, 337) with delta (0, 0)
Screenshot: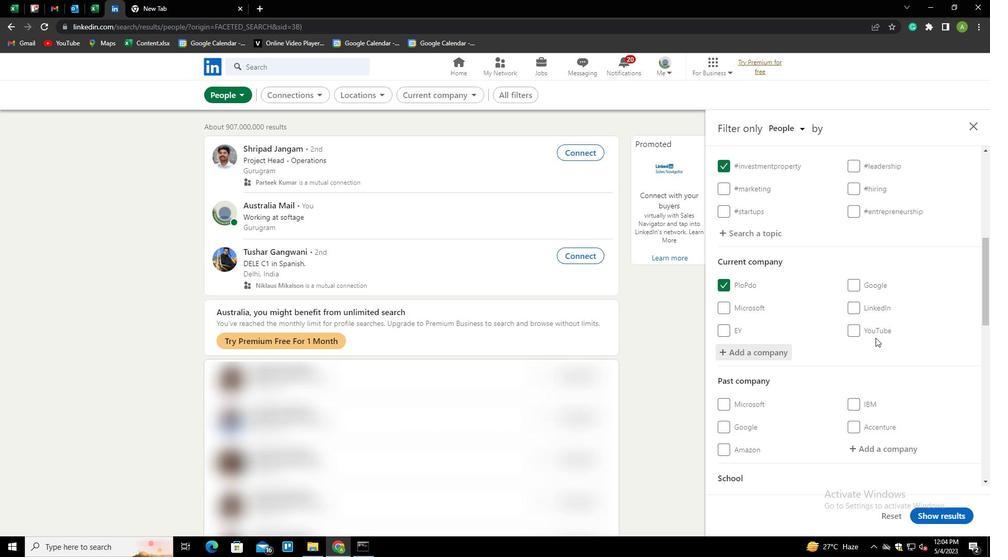 
Action: Mouse moved to (876, 338)
Screenshot: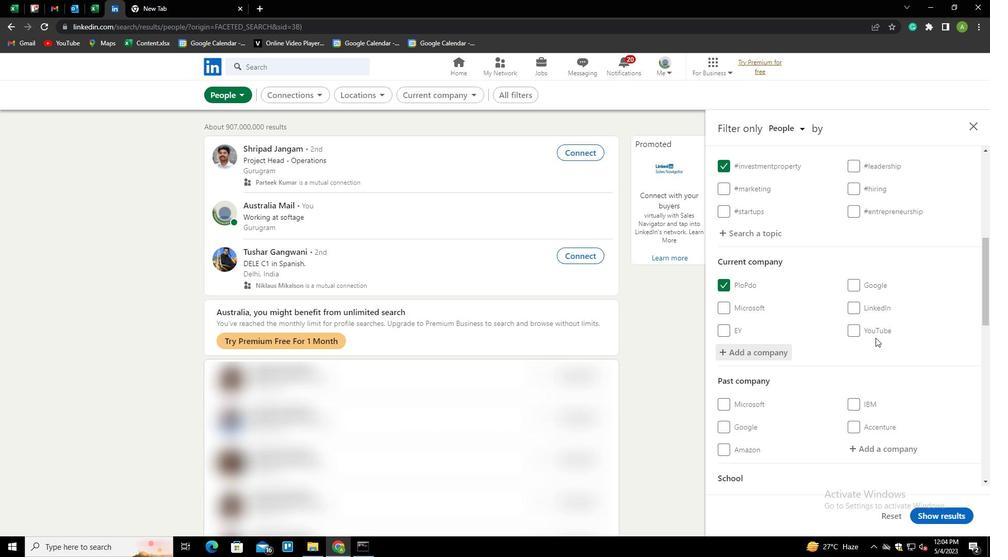 
Action: Mouse scrolled (876, 338) with delta (0, 0)
Screenshot: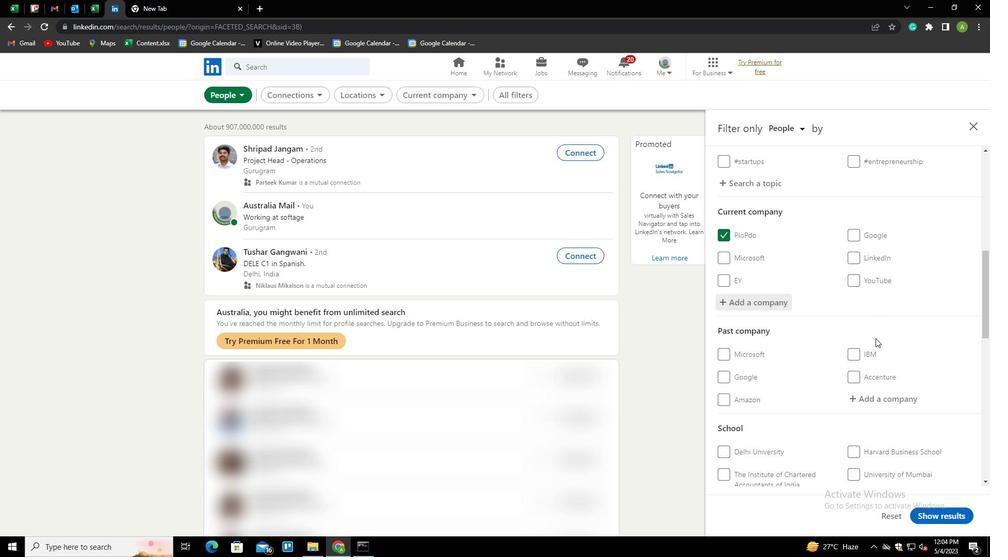 
Action: Mouse scrolled (876, 338) with delta (0, 0)
Screenshot: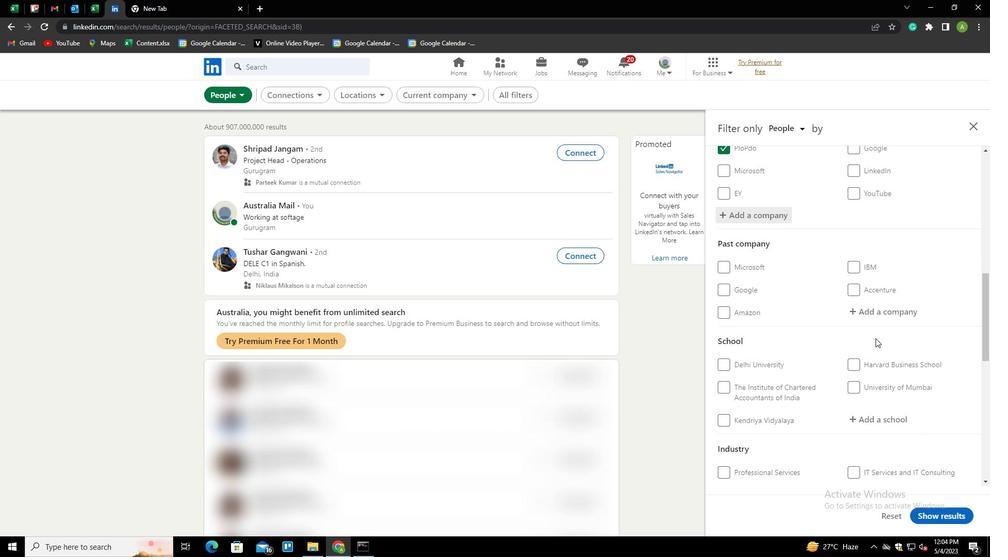 
Action: Mouse scrolled (876, 338) with delta (0, 0)
Screenshot: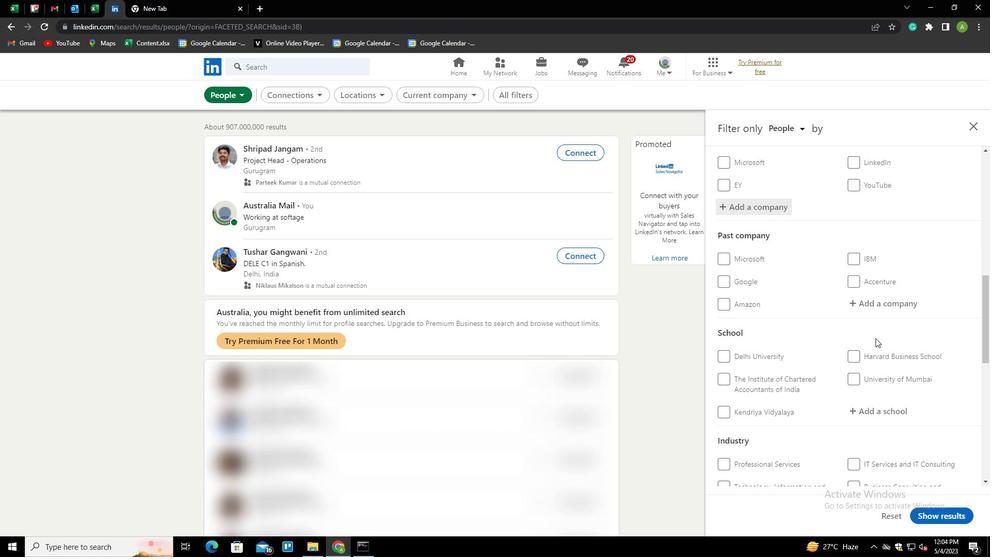 
Action: Mouse moved to (873, 310)
Screenshot: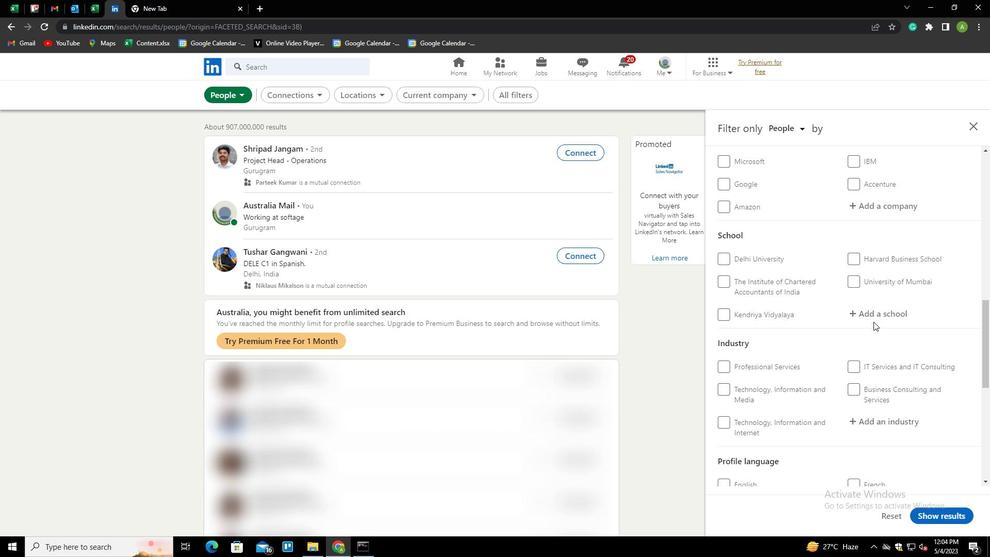 
Action: Mouse pressed left at (873, 310)
Screenshot: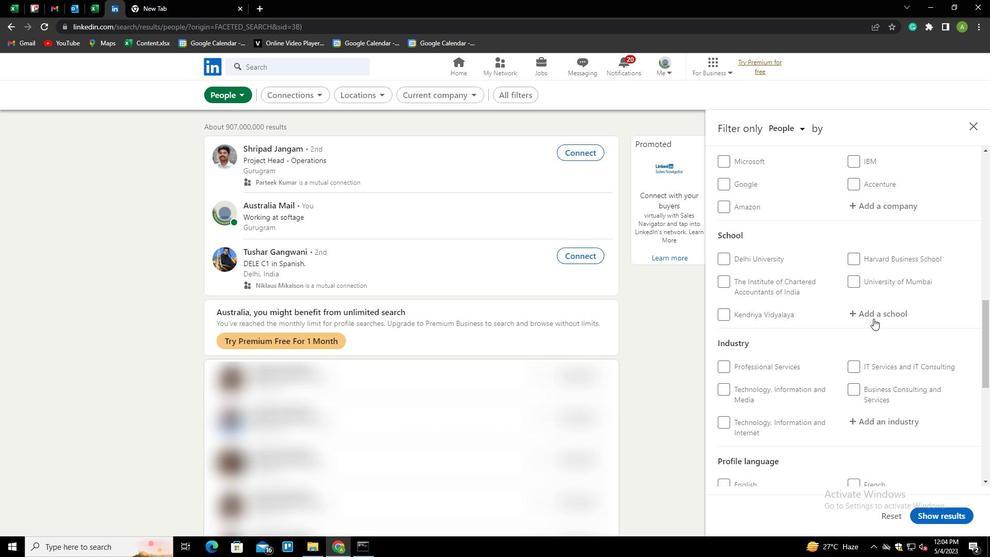 
Action: Mouse moved to (873, 310)
Screenshot: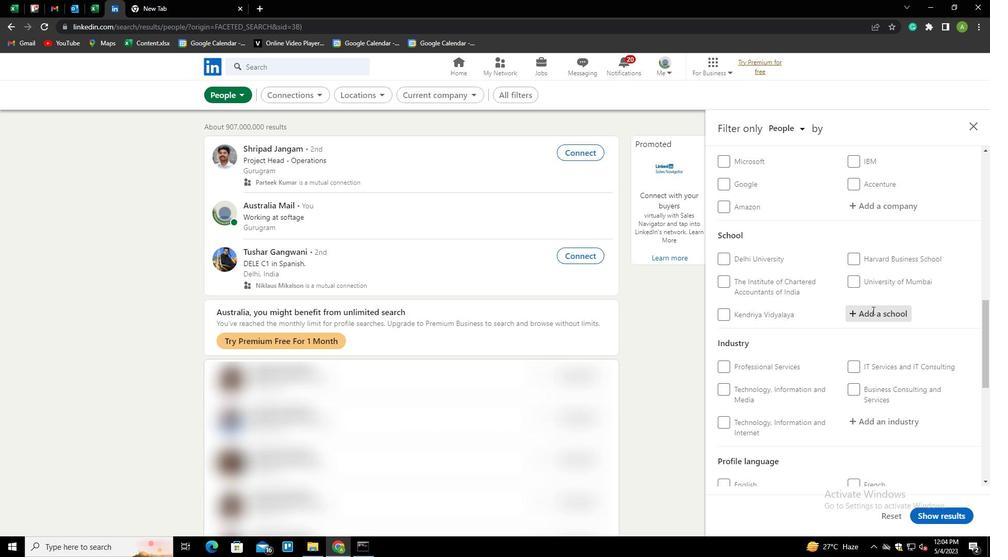 
Action: Mouse pressed left at (873, 310)
Screenshot: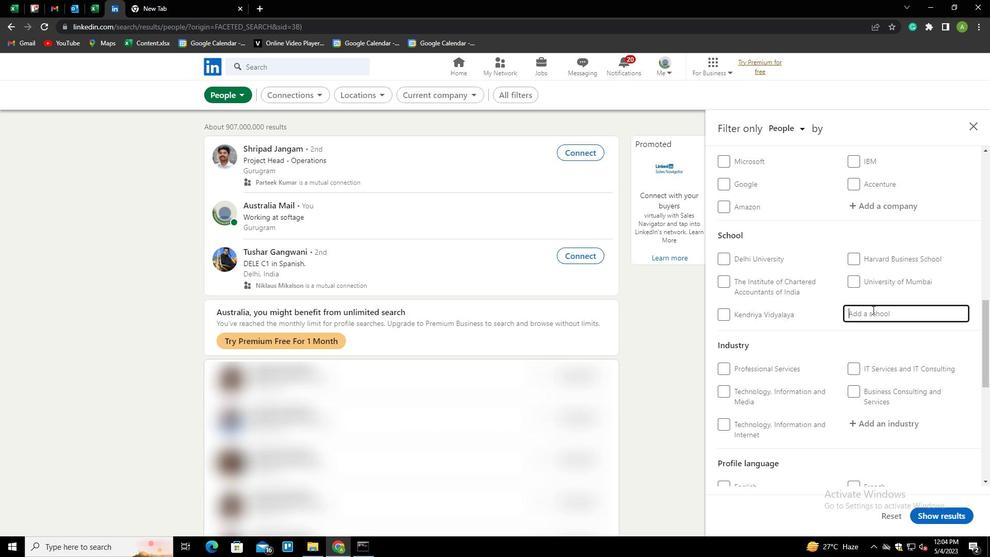 
Action: Key pressed <Key.shift><Key.shift><Key.shift><Key.shift><Key.shift><Key.shift><Key.shift><Key.shift><Key.shift><Key.shift>INDIRA<Key.space><Key.shift><Key.shift><Key.shift>GANDHI<Key.space><Key.shift>NATIONAL<Key.down><Key.enter>
Screenshot: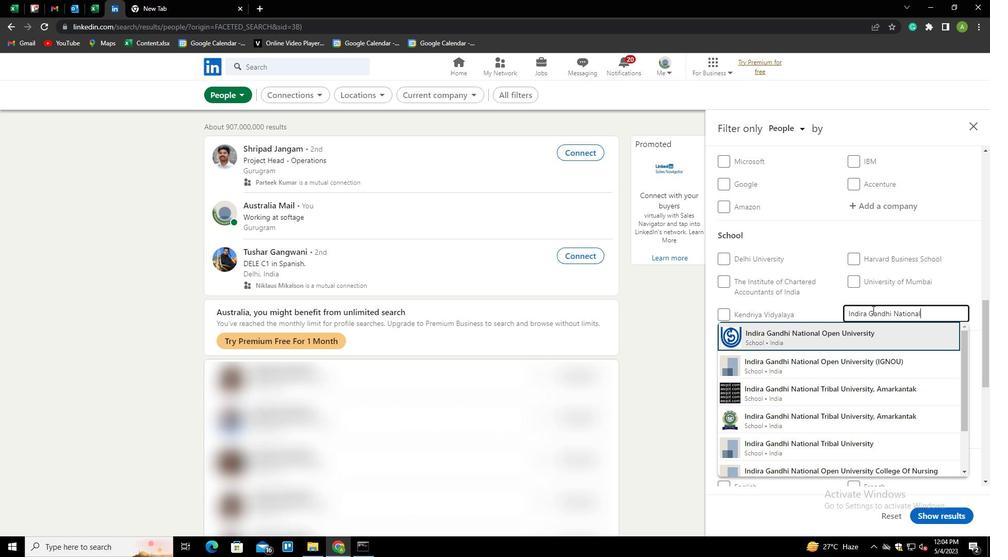 
Action: Mouse moved to (873, 310)
Screenshot: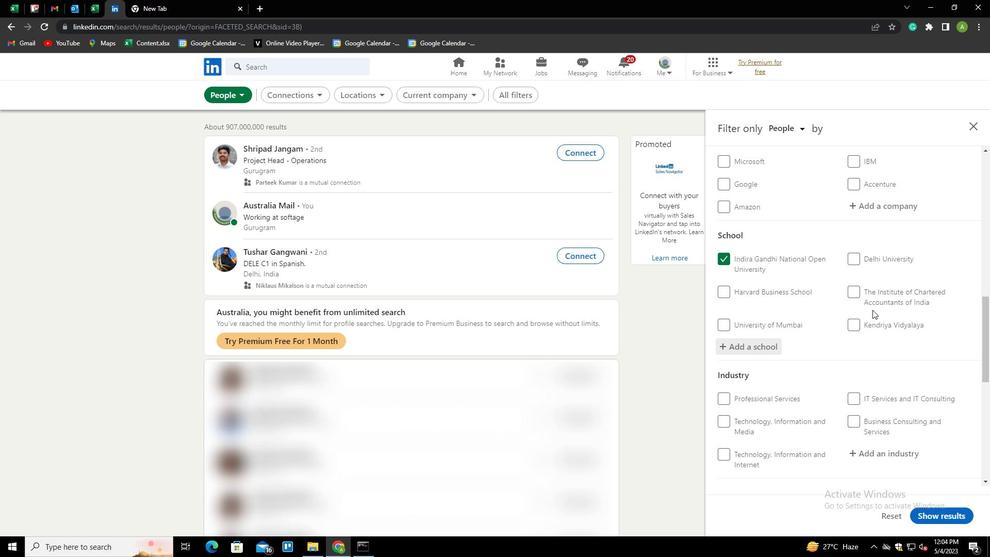 
Action: Mouse scrolled (873, 309) with delta (0, 0)
Screenshot: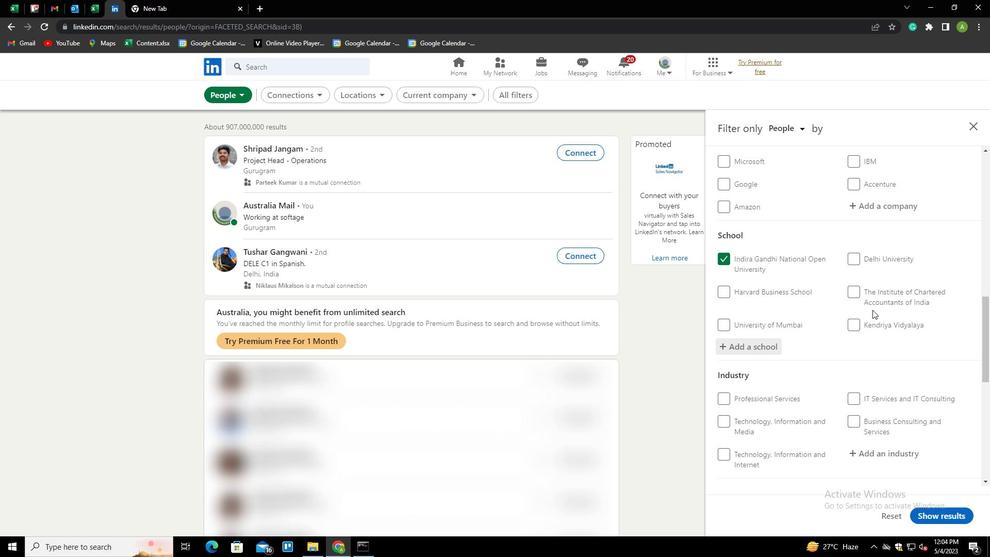 
Action: Mouse moved to (873, 310)
Screenshot: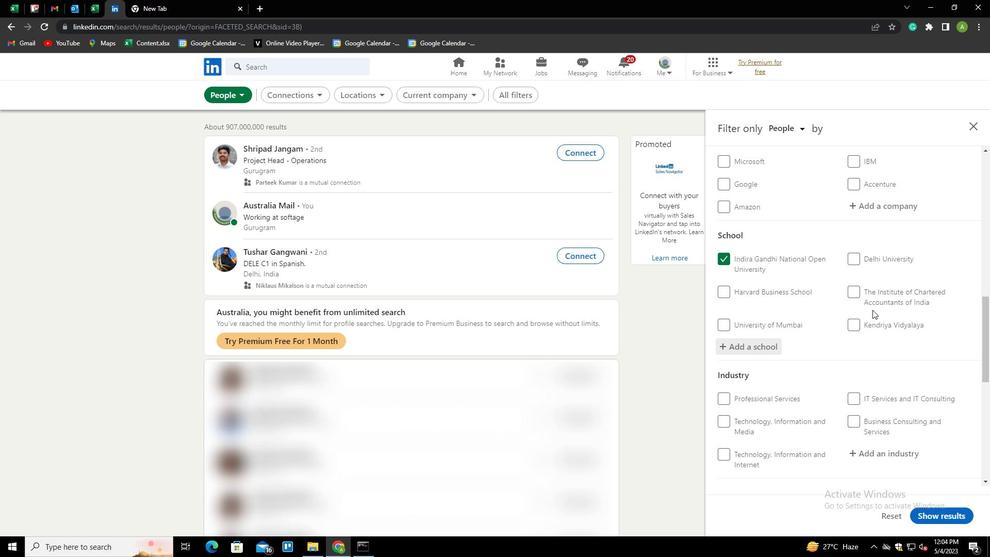 
Action: Mouse scrolled (873, 310) with delta (0, 0)
Screenshot: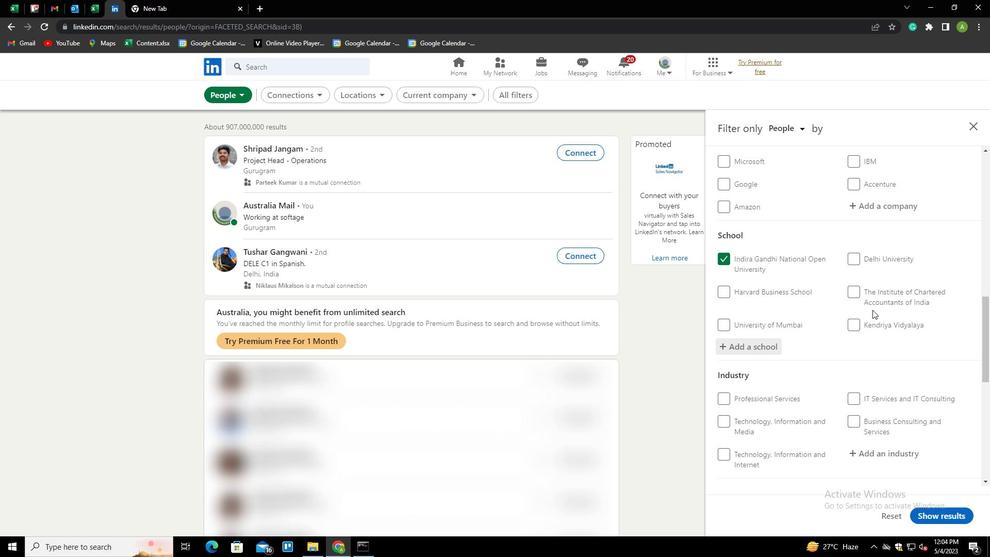 
Action: Mouse scrolled (873, 310) with delta (0, 0)
Screenshot: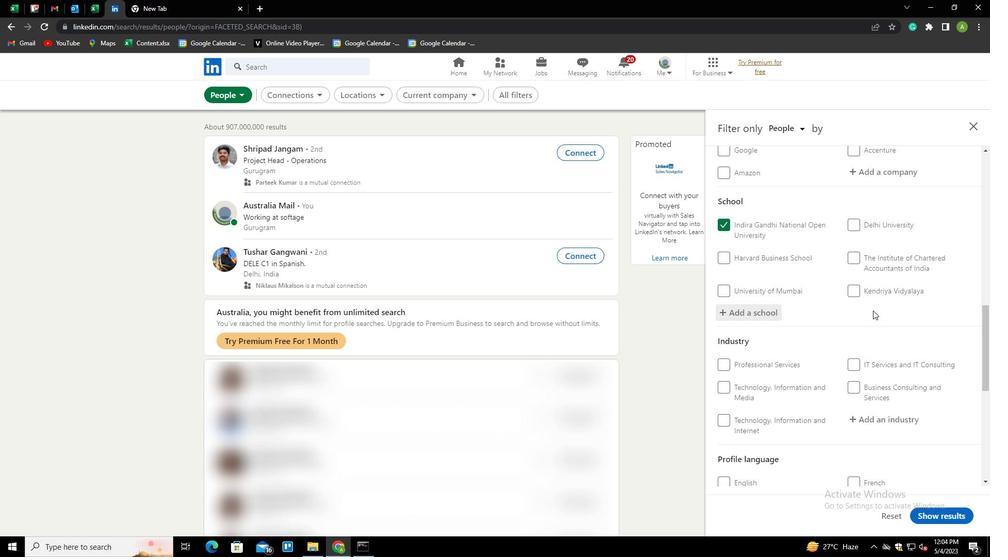 
Action: Mouse moved to (871, 299)
Screenshot: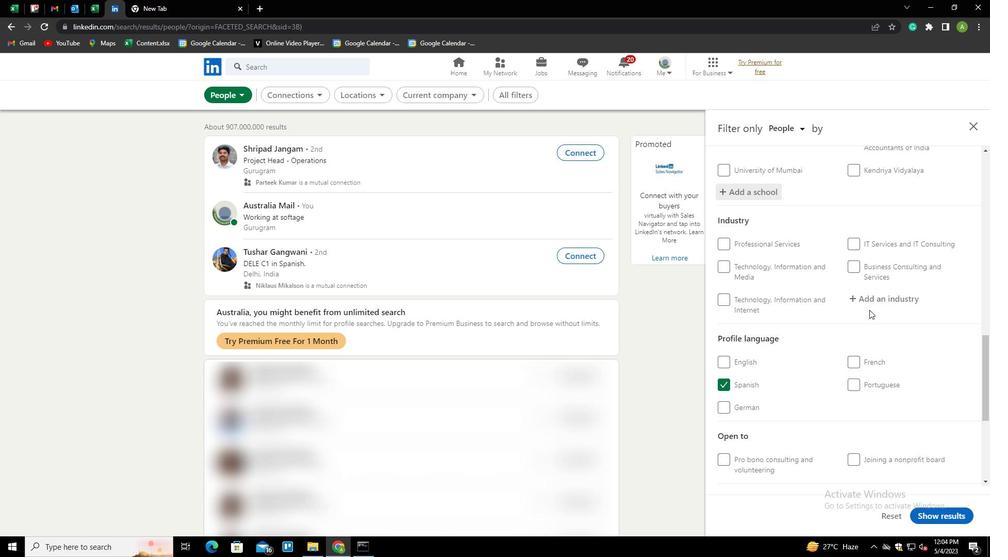 
Action: Mouse pressed left at (871, 299)
Screenshot: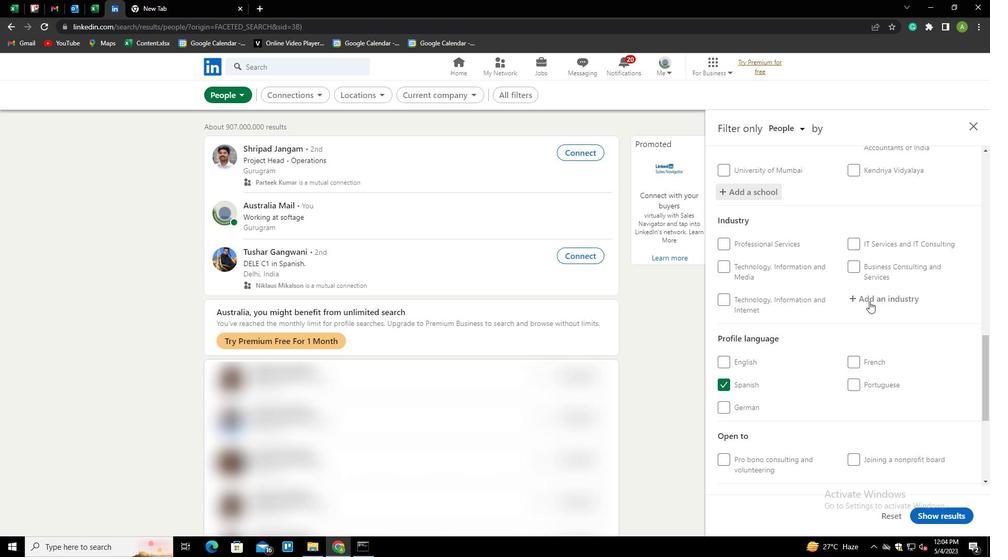 
Action: Key pressed <Key.shift><Key.shift><Key.shift><Key.shift><Key.shift><Key.shift><Key.shift><Key.shift><Key.shift><Key.shift><Key.shift><Key.shift>ELECTRIC<Key.space><Key.shift>POWER<Key.space><Key.down><Key.down><Key.down><Key.down><Key.down><Key.down><Key.down><Key.enter>
Screenshot: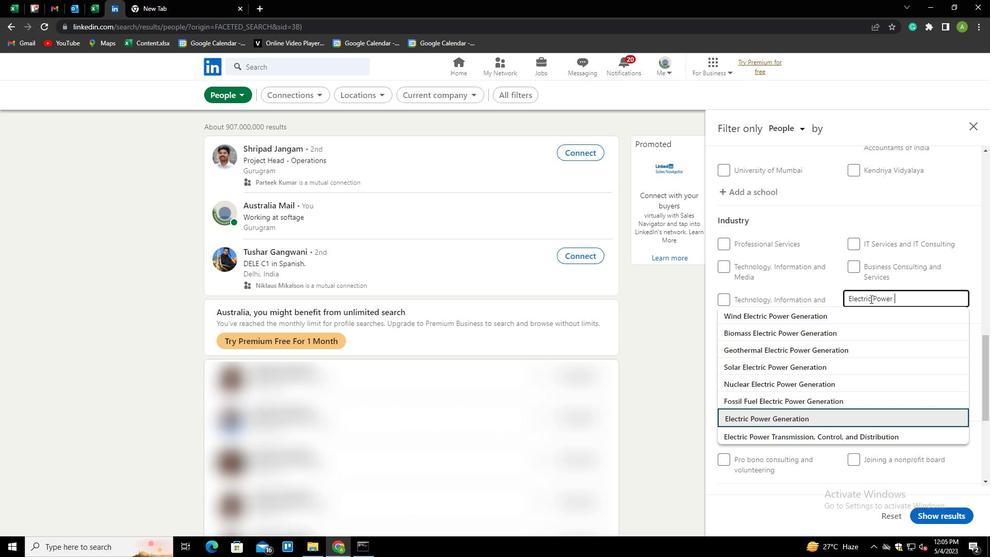 
Action: Mouse moved to (841, 314)
Screenshot: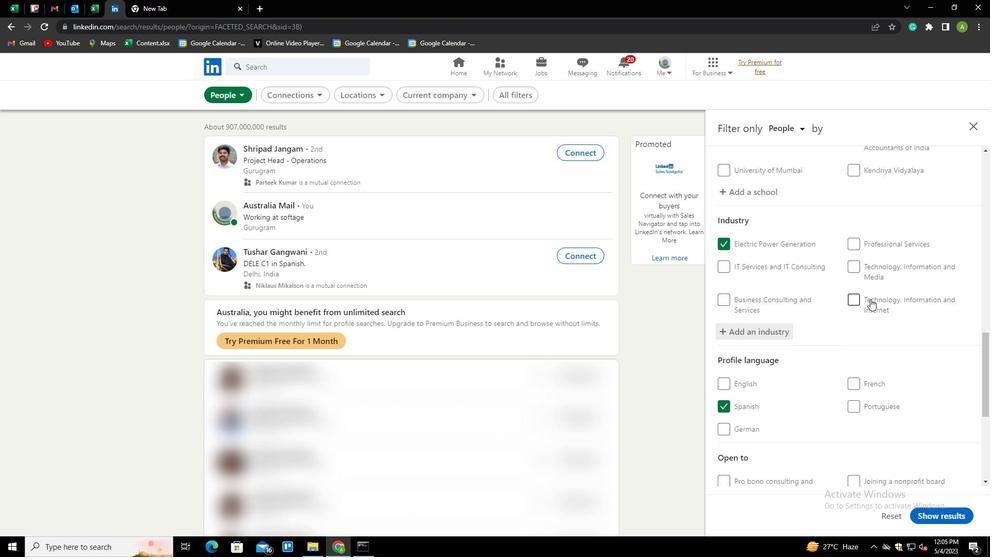 
Action: Mouse scrolled (841, 314) with delta (0, 0)
Screenshot: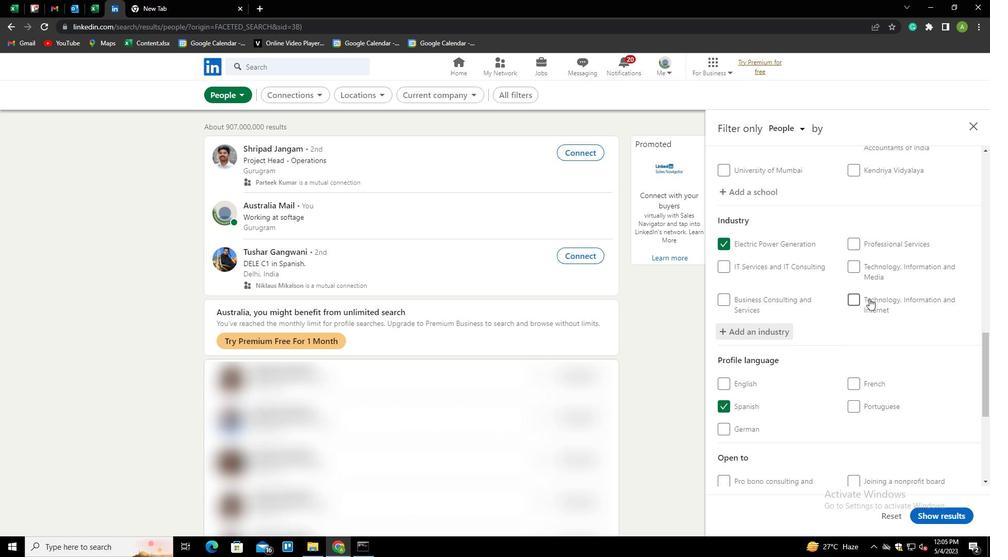 
Action: Mouse scrolled (841, 314) with delta (0, 0)
Screenshot: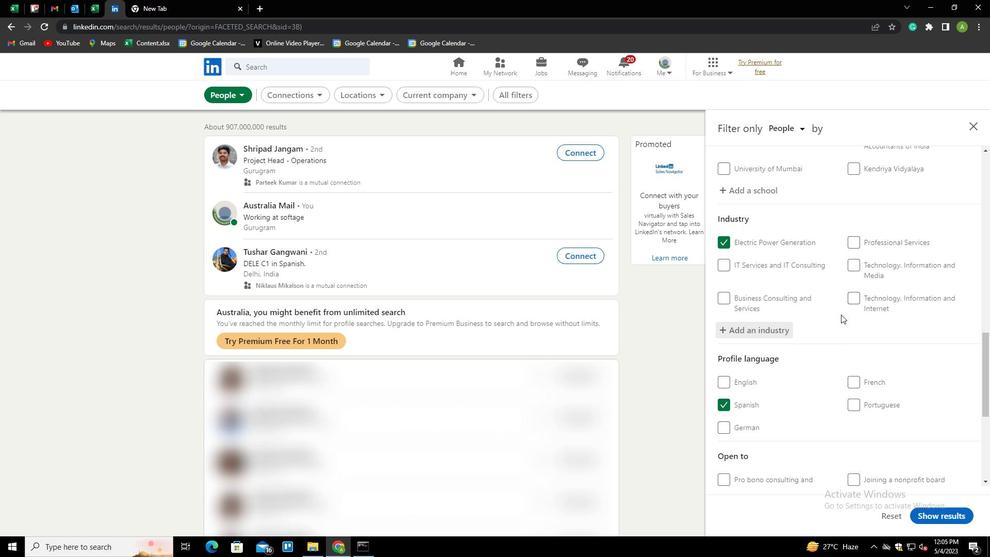 
Action: Mouse scrolled (841, 314) with delta (0, 0)
Screenshot: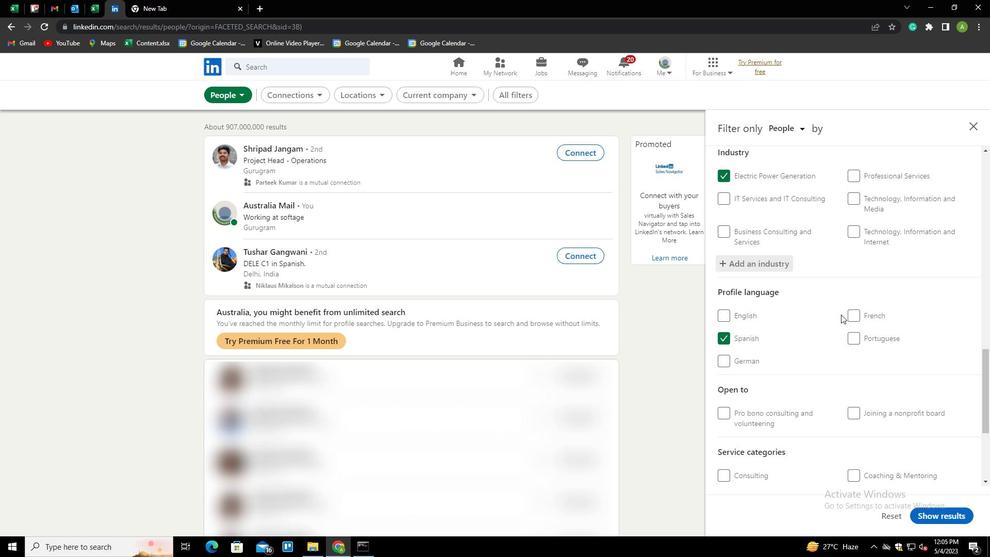 
Action: Mouse scrolled (841, 314) with delta (0, 0)
Screenshot: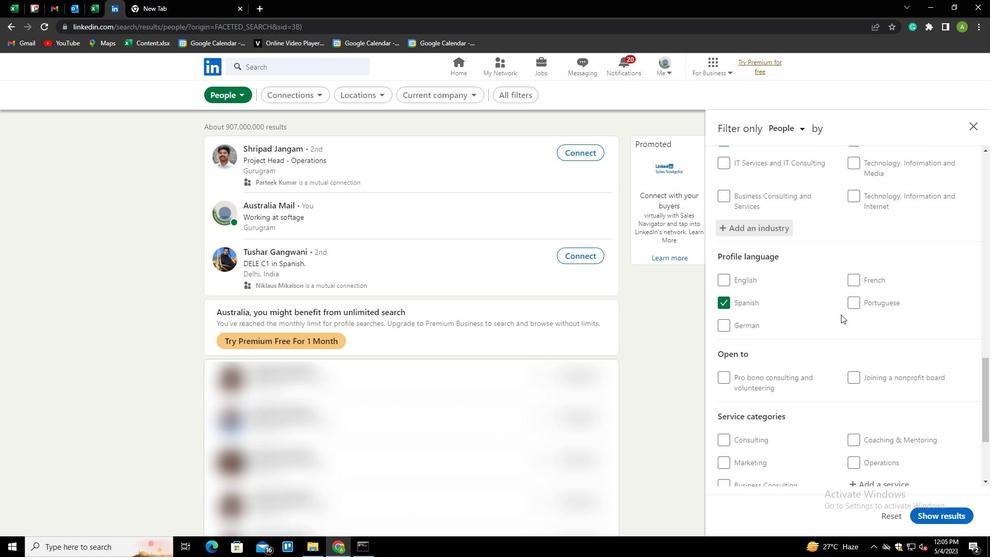 
Action: Mouse scrolled (841, 314) with delta (0, 0)
Screenshot: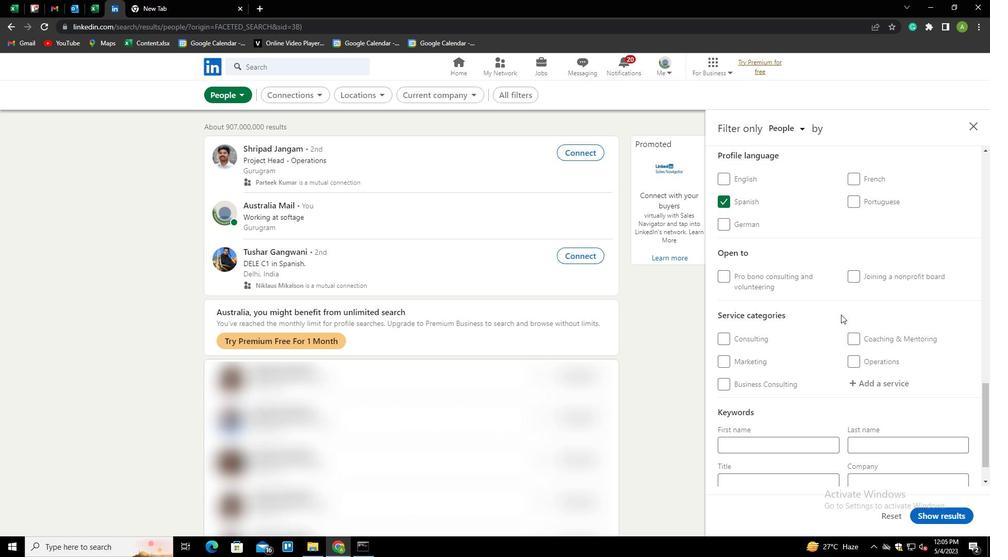 
Action: Mouse moved to (869, 340)
Screenshot: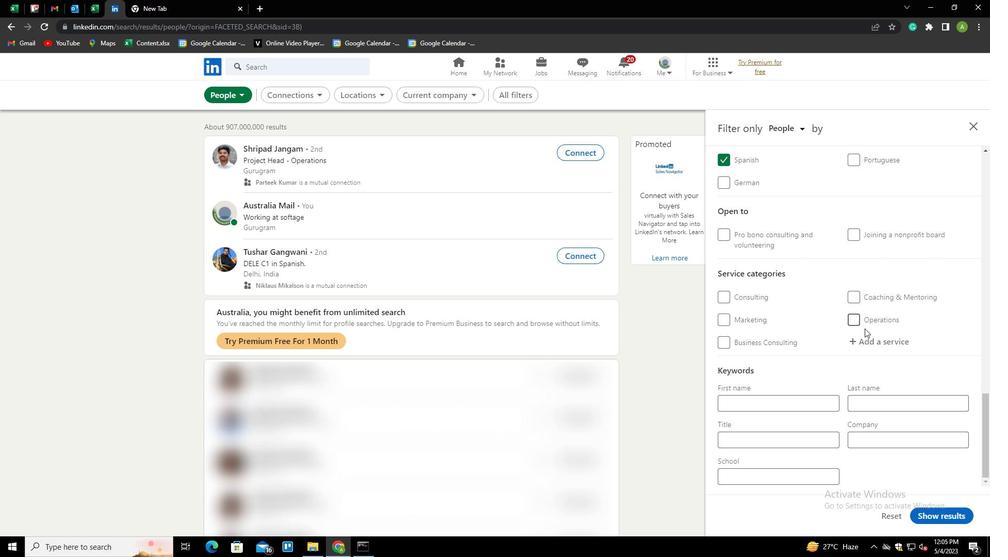 
Action: Mouse pressed left at (869, 340)
Screenshot: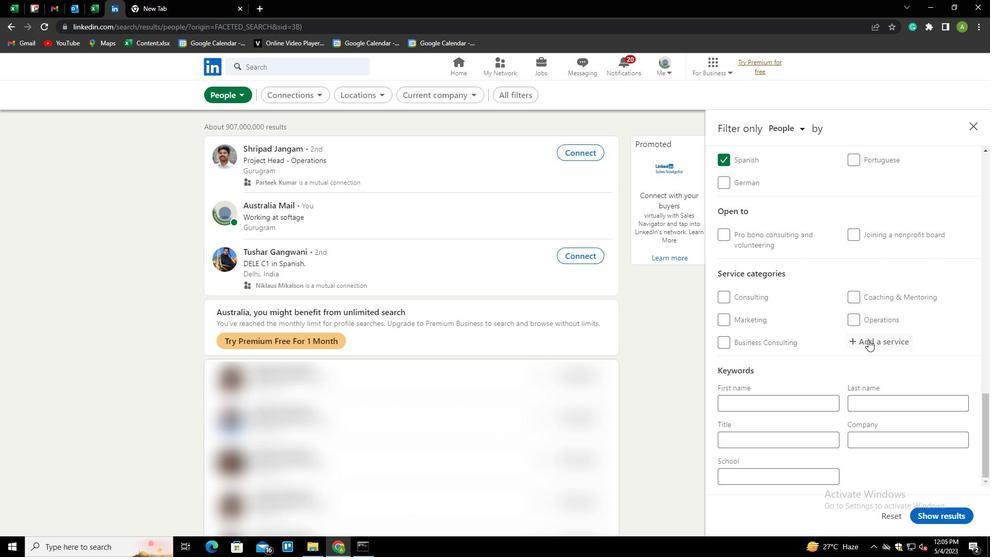 
Action: Key pressed <Key.shift><Key.shift><Key.shift><Key.shift><Key.shift><Key.shift><Key.shift><Key.shift><Key.shift>LEADERSHIP<Key.space><Key.shift>DEVELOPMENT<Key.down><Key.enter>
Screenshot: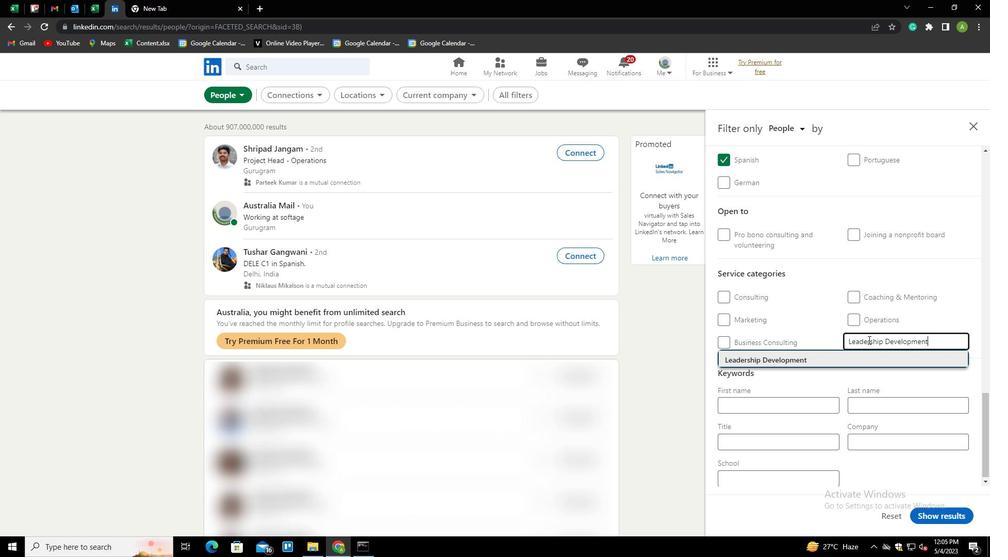 
Action: Mouse scrolled (869, 339) with delta (0, 0)
Screenshot: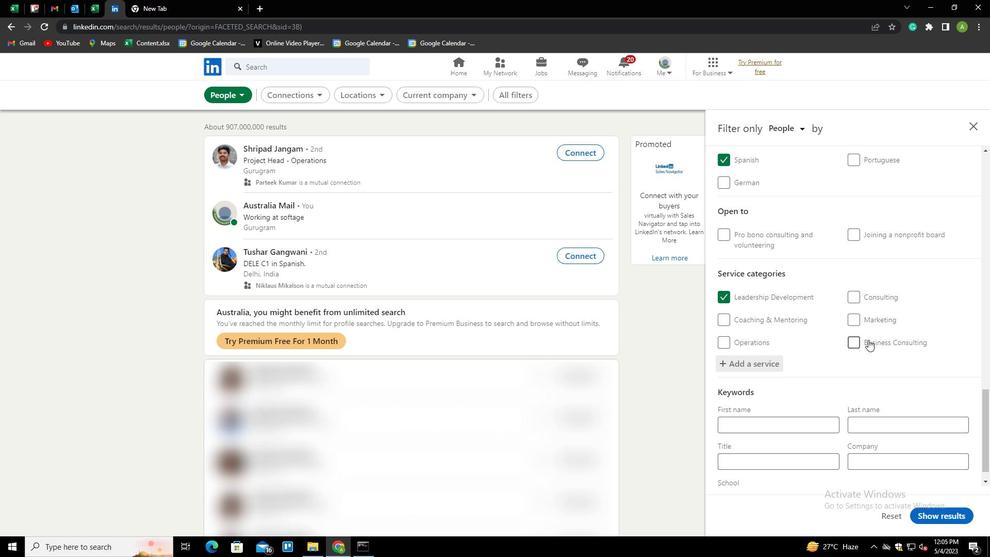 
Action: Mouse scrolled (869, 339) with delta (0, 0)
Screenshot: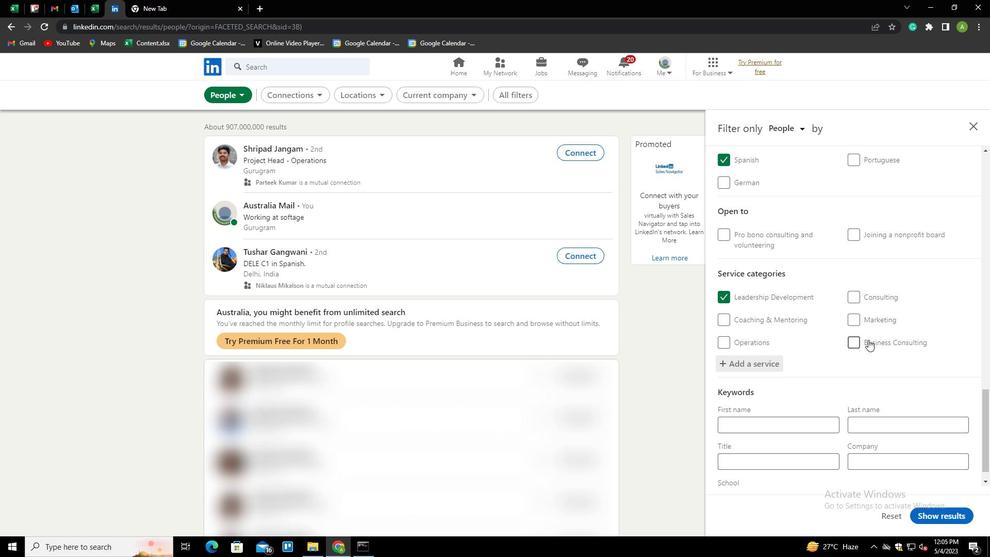 
Action: Mouse moved to (865, 344)
Screenshot: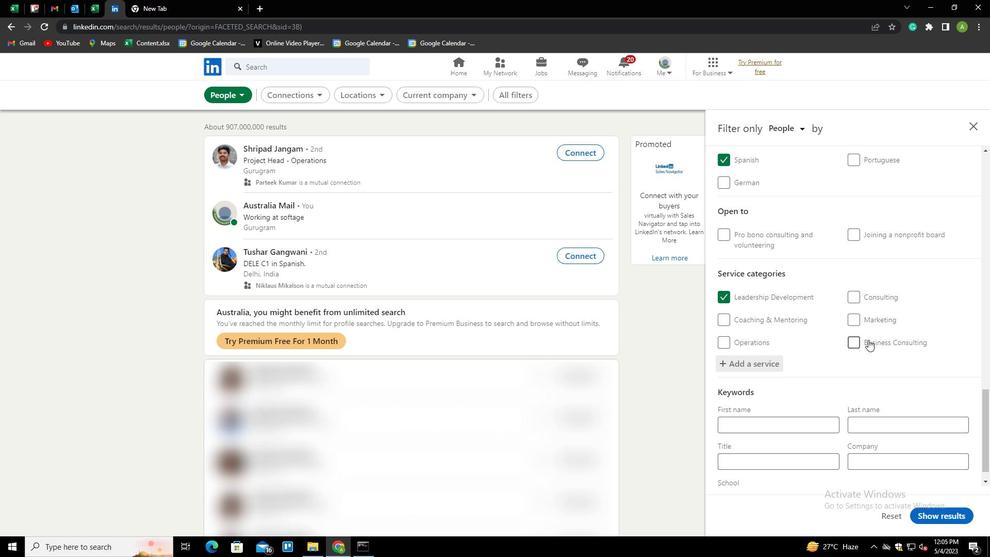 
Action: Mouse scrolled (865, 343) with delta (0, 0)
Screenshot: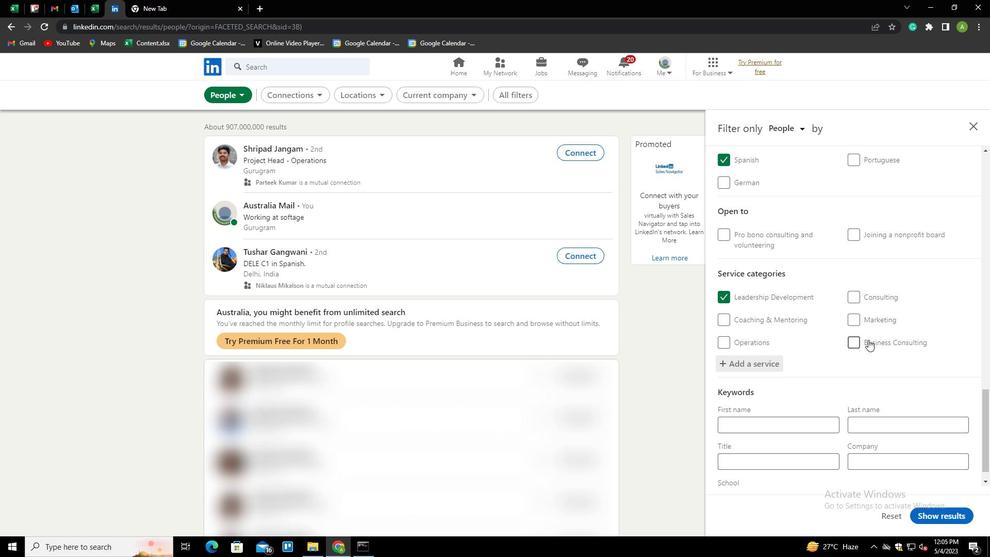 
Action: Mouse moved to (789, 442)
Screenshot: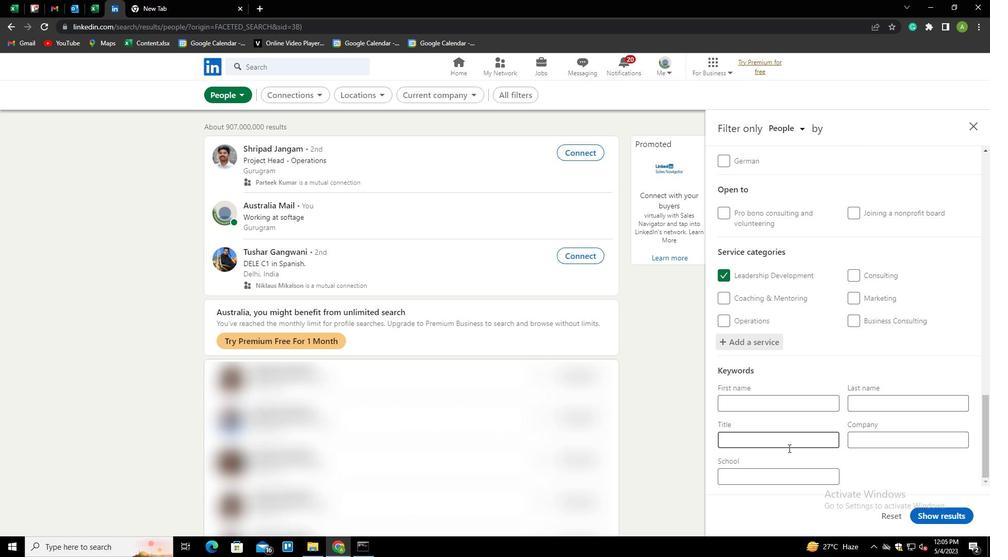 
Action: Mouse pressed left at (789, 442)
Screenshot: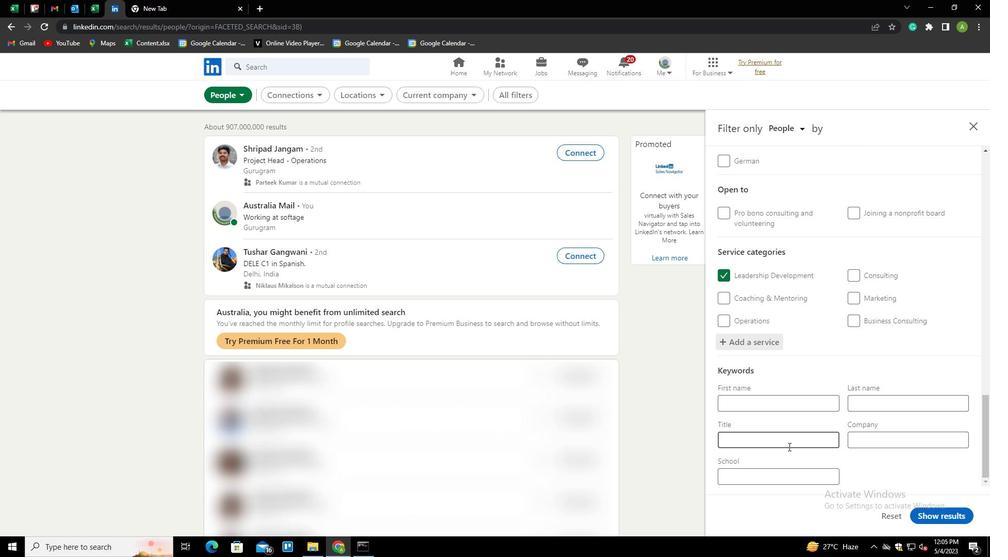 
Action: Key pressed <Key.shift><Key.shift>OPERATIONAL<Key.space><Key.shift>MANAGER
Screenshot: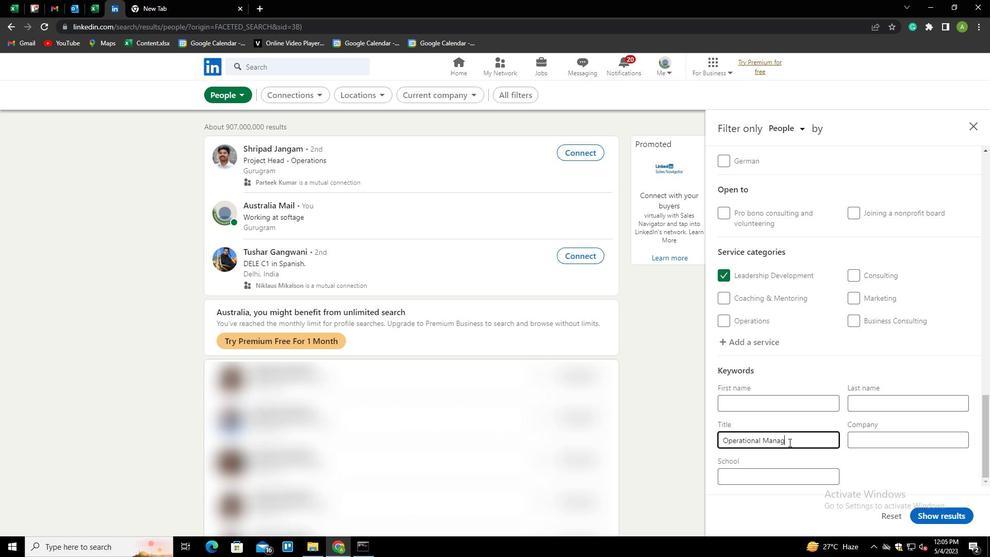 
Action: Mouse moved to (878, 467)
Screenshot: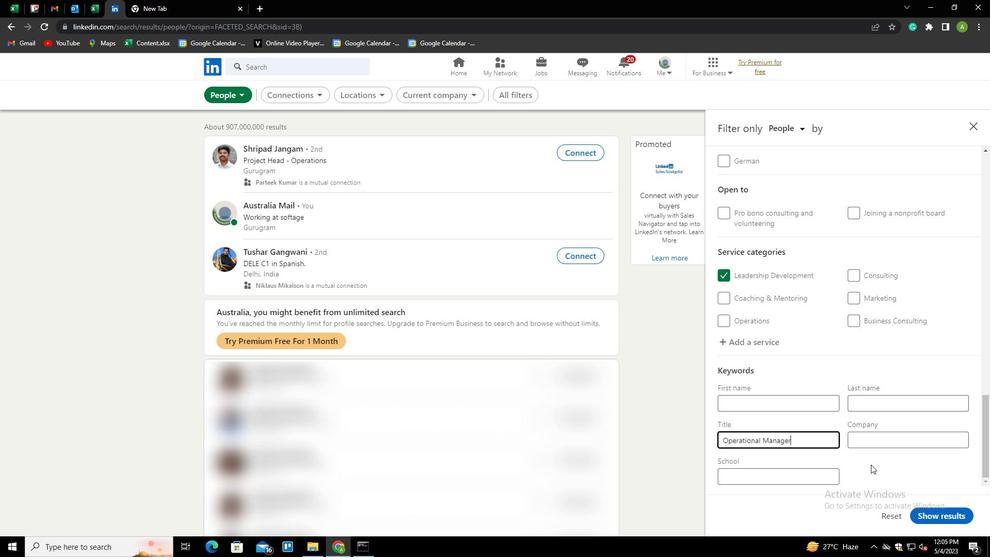 
Action: Mouse pressed left at (878, 467)
Screenshot: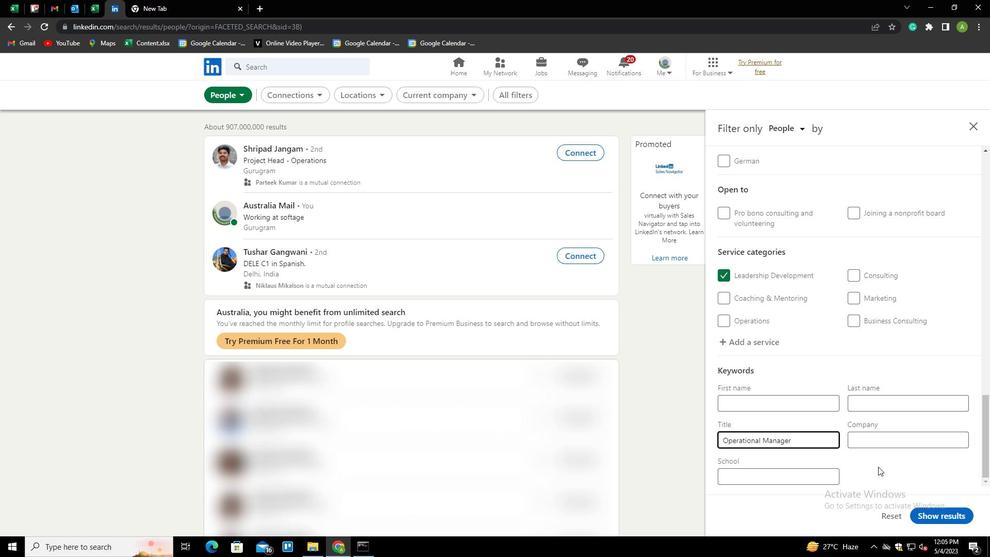 
Action: Mouse moved to (926, 515)
Screenshot: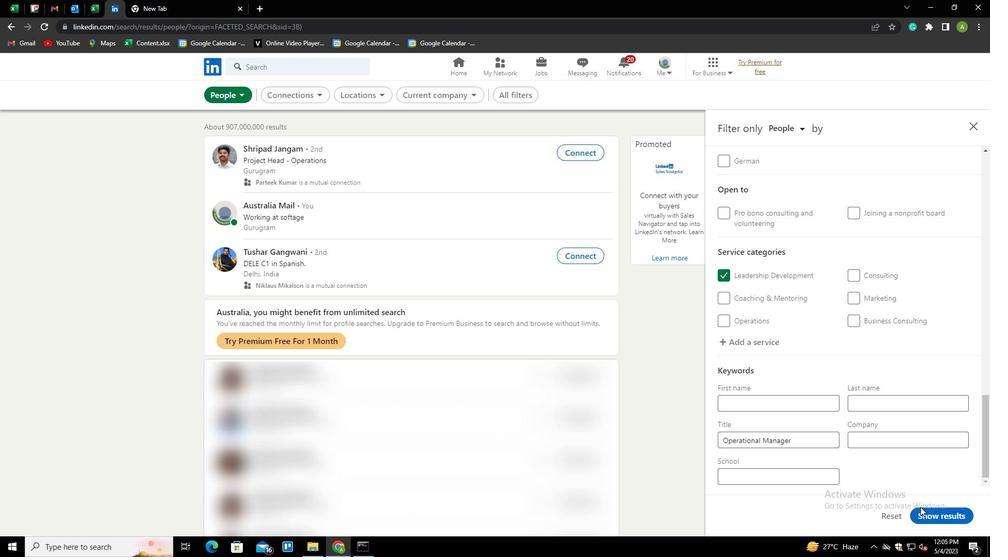 
Action: Mouse pressed left at (926, 515)
Screenshot: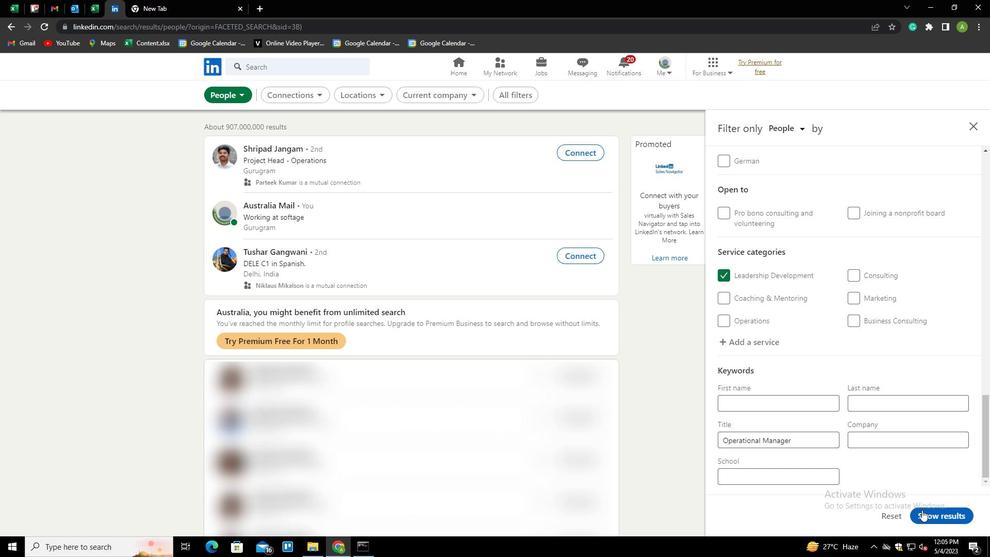 
Action: Mouse moved to (922, 496)
Screenshot: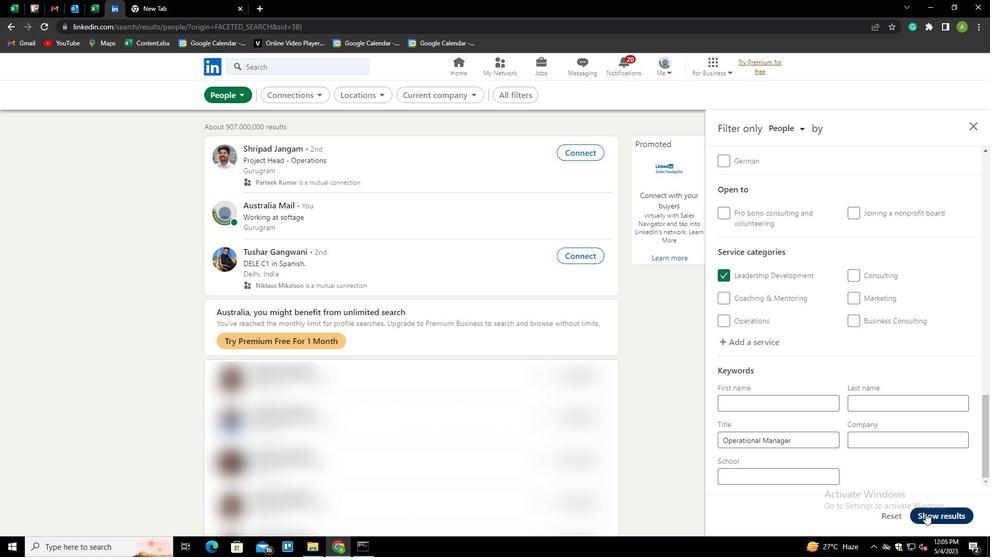 
